 Task: Check the average views per listing of septic tank in the last 3 years.
Action: Mouse moved to (905, 199)
Screenshot: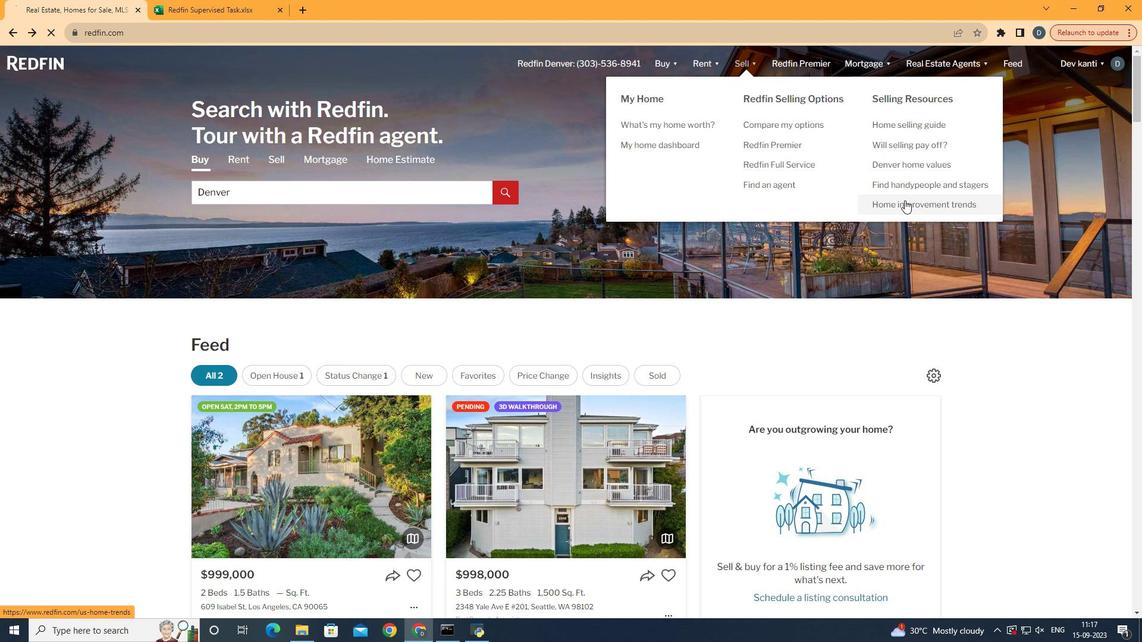 
Action: Mouse pressed left at (905, 199)
Screenshot: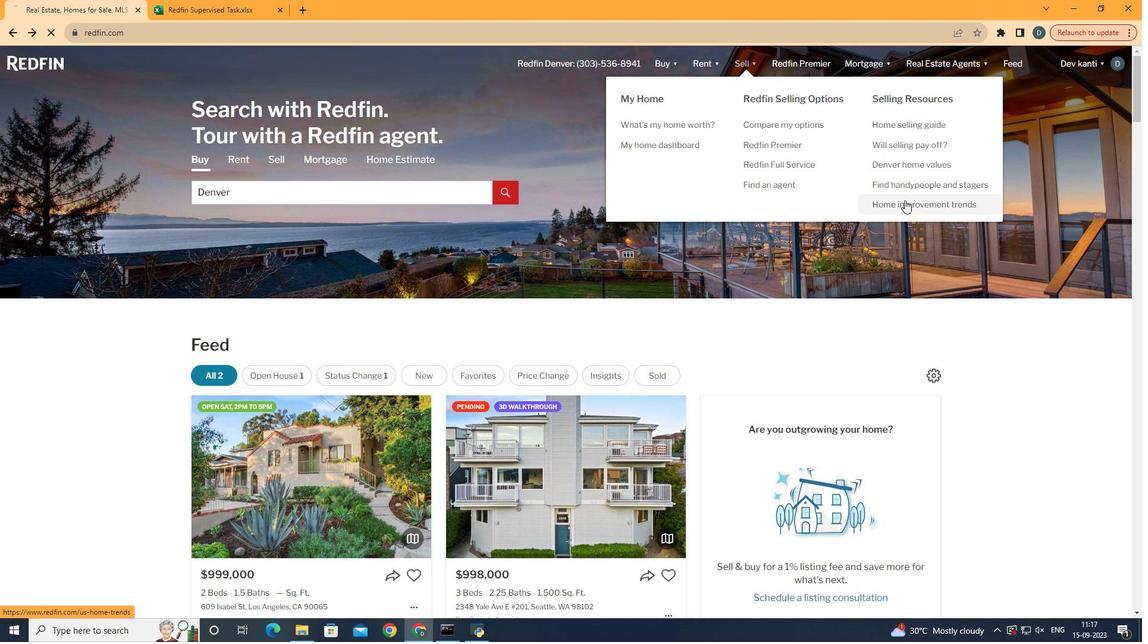 
Action: Mouse moved to (290, 224)
Screenshot: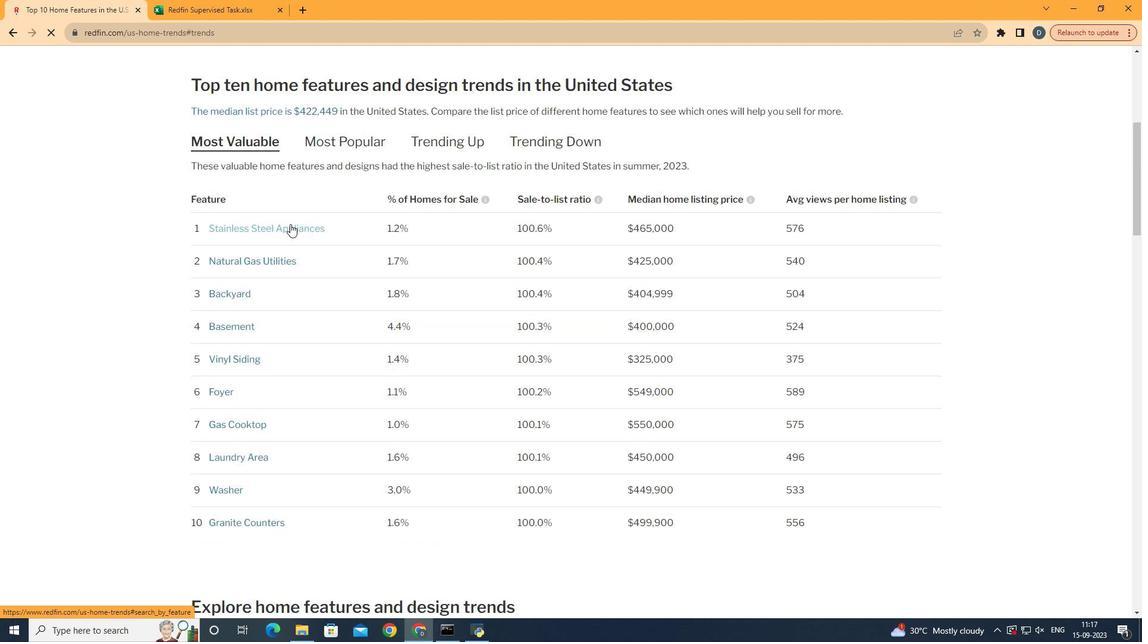 
Action: Mouse pressed left at (290, 224)
Screenshot: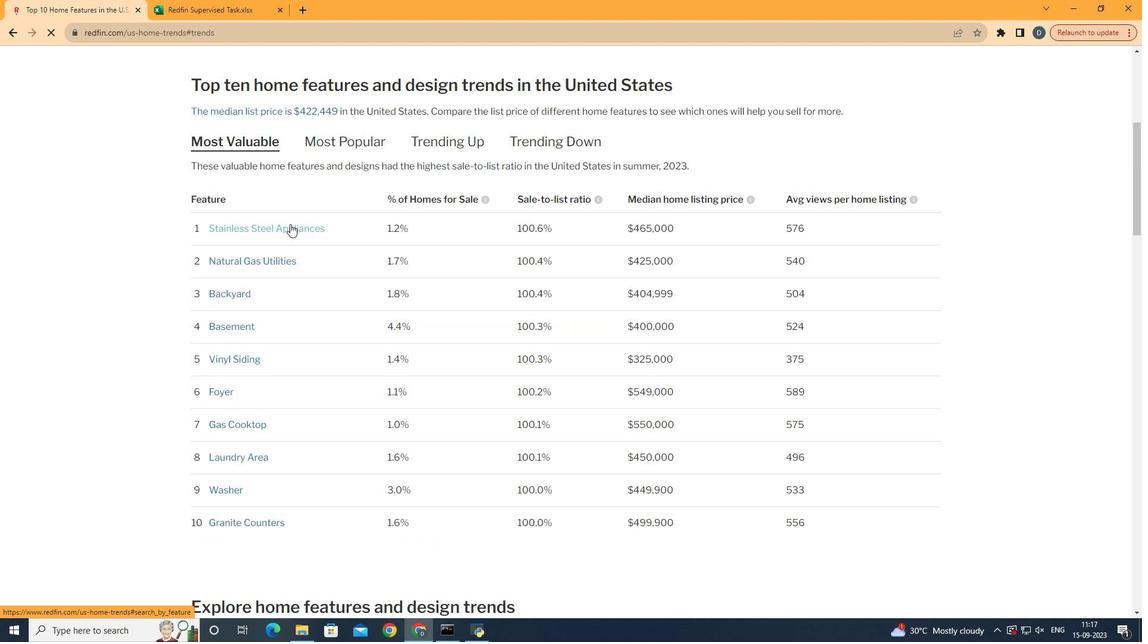 
Action: Mouse moved to (382, 296)
Screenshot: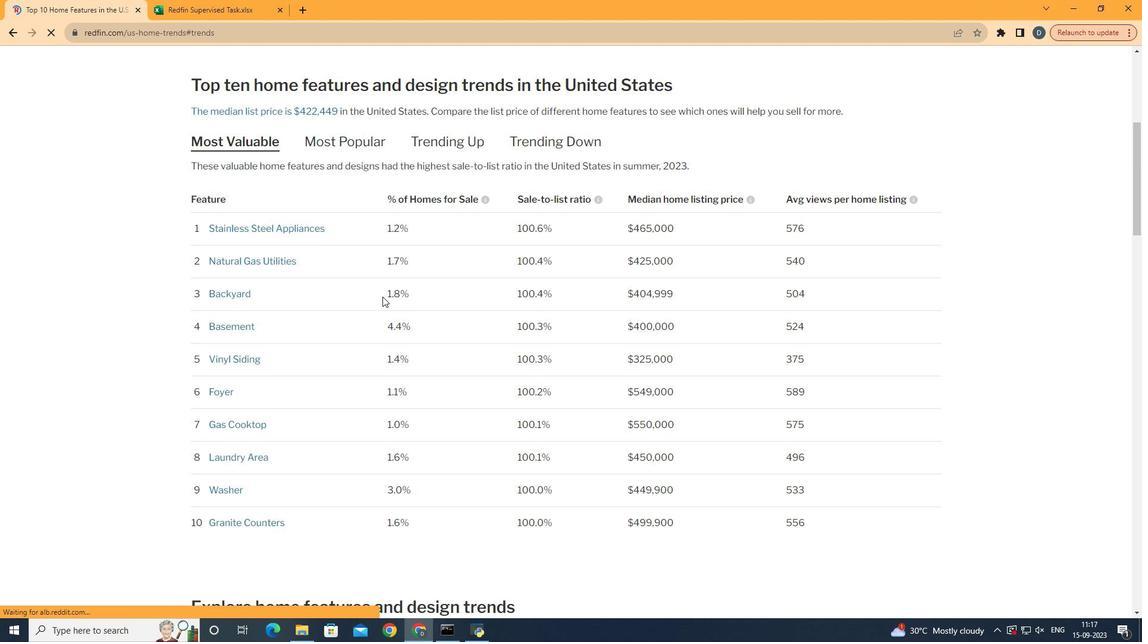 
Action: Mouse scrolled (382, 296) with delta (0, 0)
Screenshot: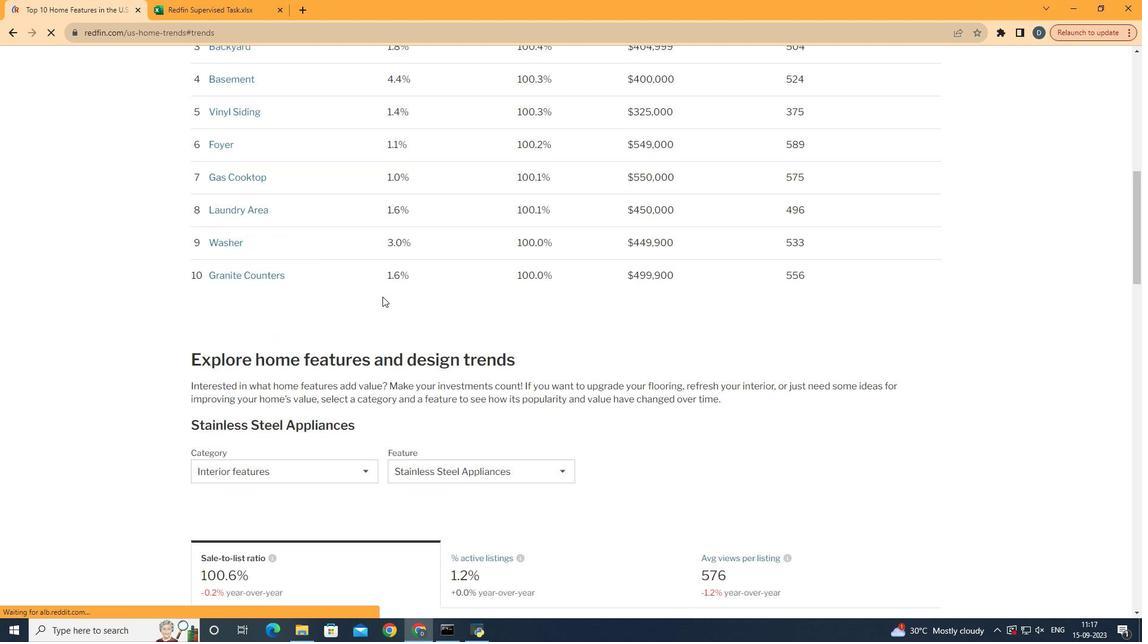 
Action: Mouse scrolled (382, 296) with delta (0, 0)
Screenshot: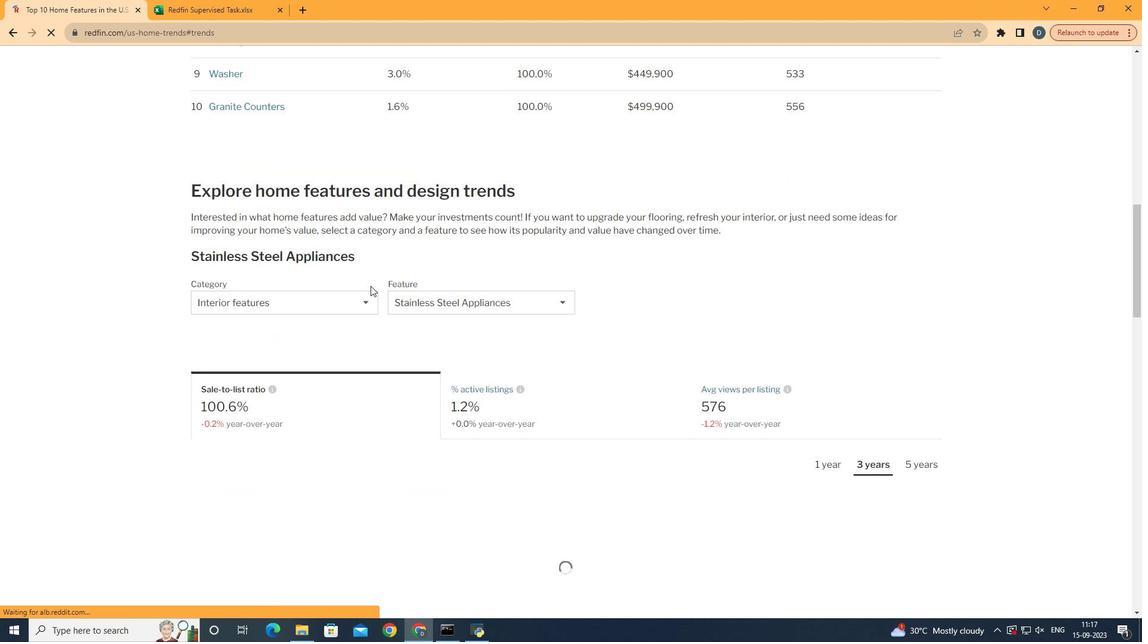 
Action: Mouse scrolled (382, 296) with delta (0, 0)
Screenshot: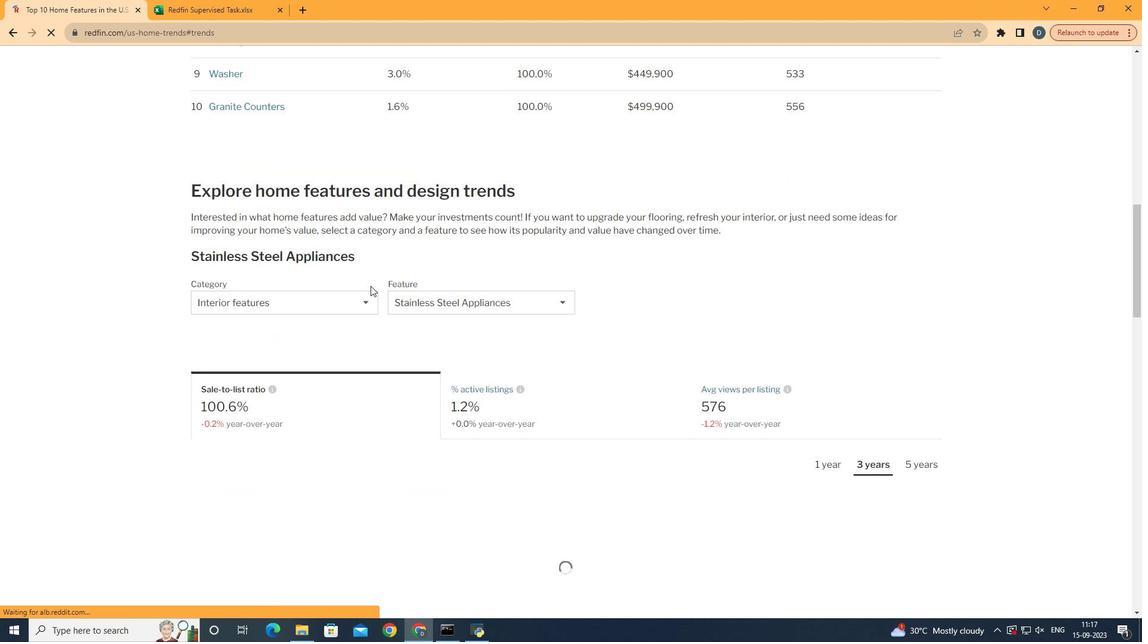 
Action: Mouse scrolled (382, 296) with delta (0, 0)
Screenshot: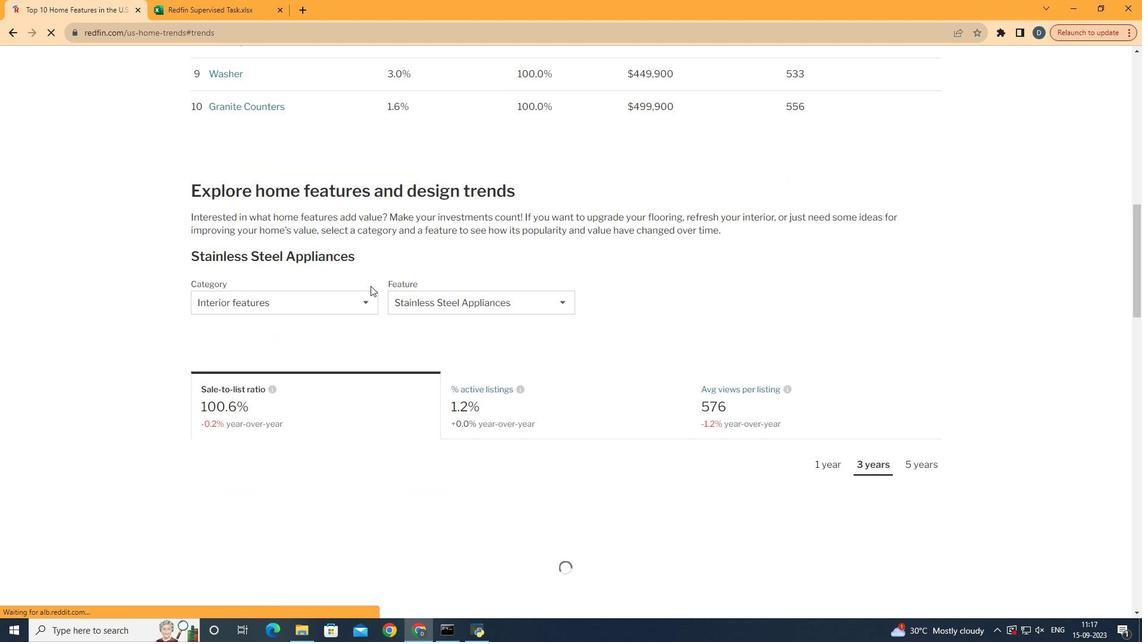 
Action: Mouse scrolled (382, 296) with delta (0, 0)
Screenshot: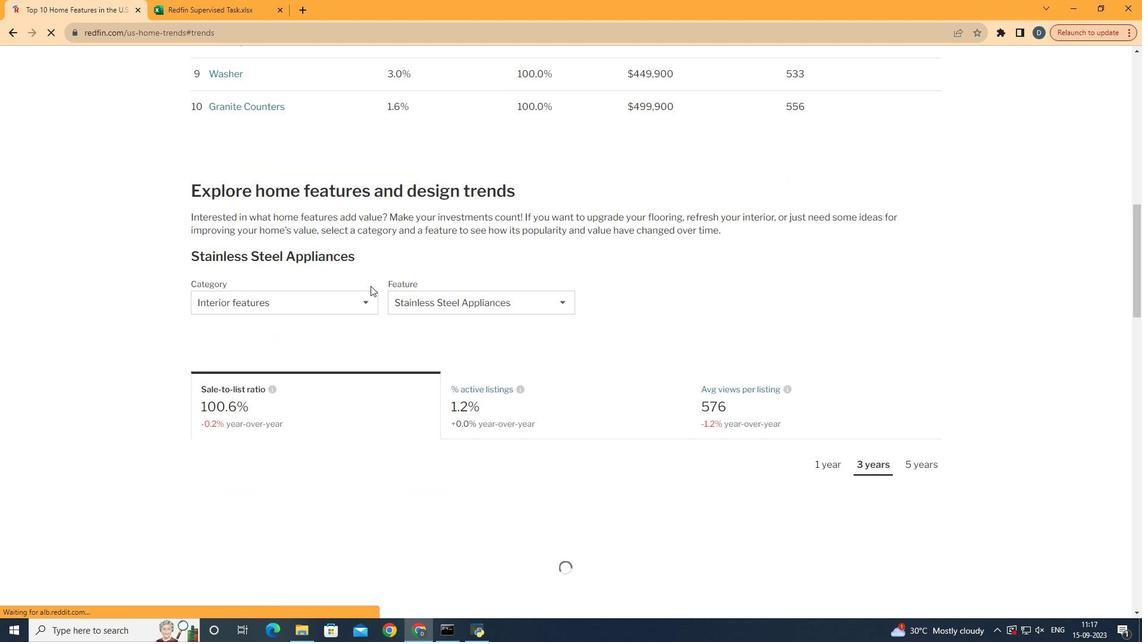 
Action: Mouse scrolled (382, 296) with delta (0, 0)
Screenshot: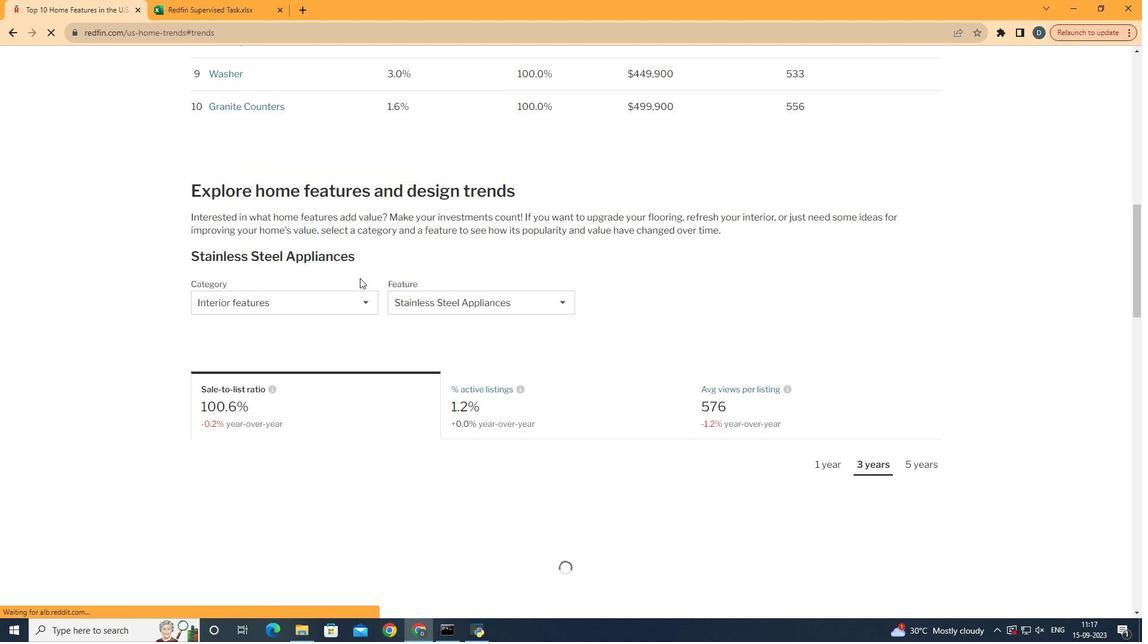 
Action: Mouse scrolled (382, 296) with delta (0, 0)
Screenshot: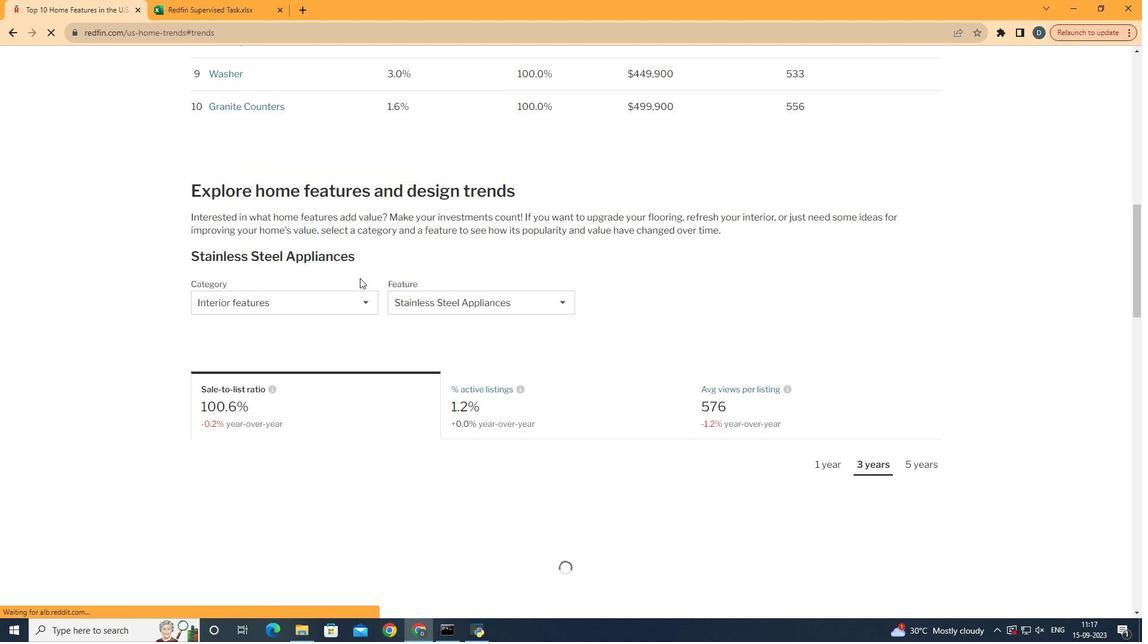 
Action: Mouse moved to (335, 310)
Screenshot: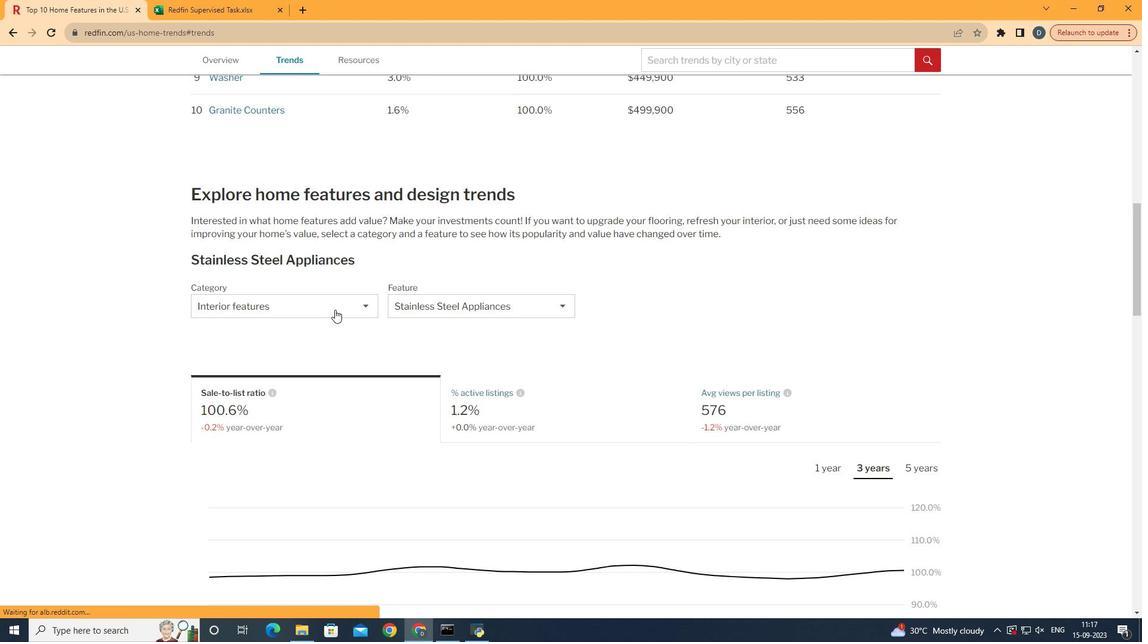 
Action: Mouse scrolled (335, 309) with delta (0, 0)
Screenshot: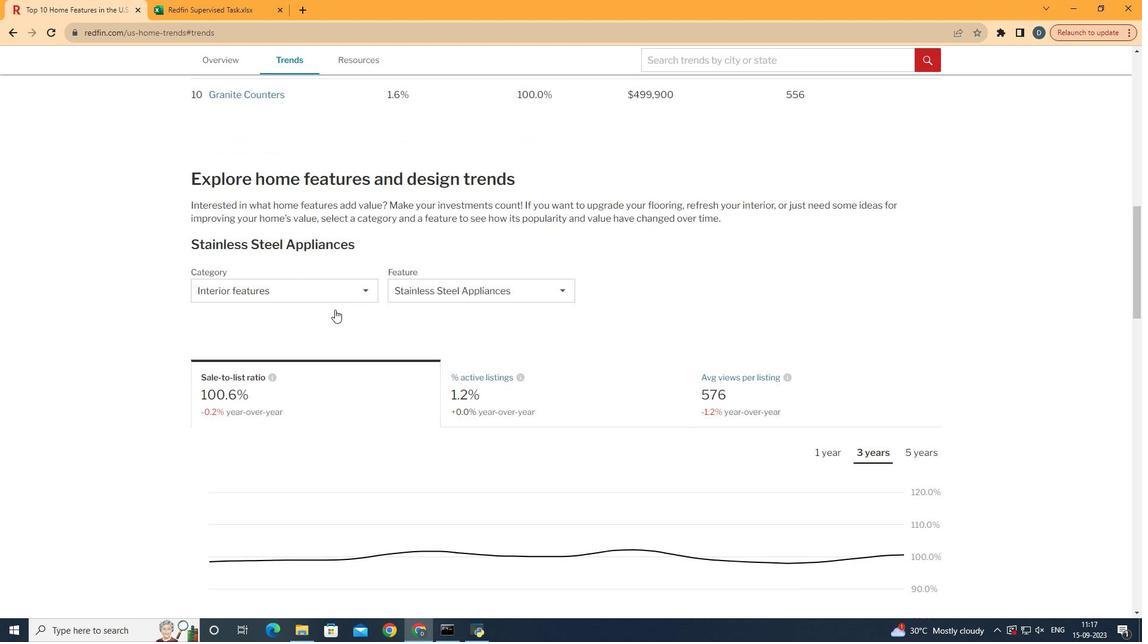 
Action: Mouse scrolled (335, 309) with delta (0, 0)
Screenshot: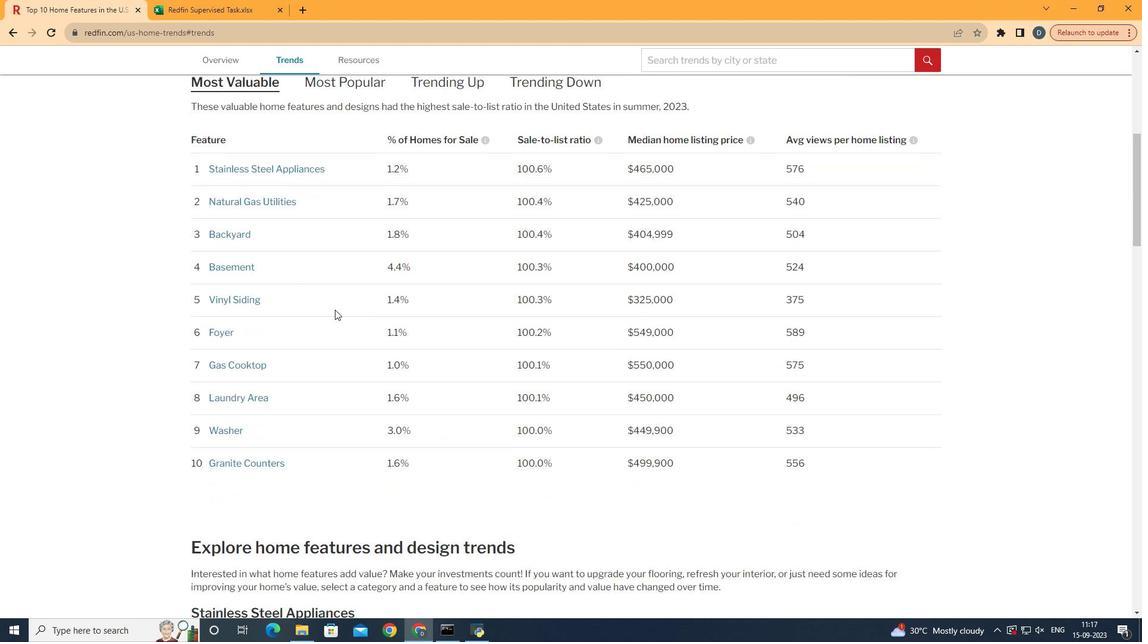 
Action: Mouse scrolled (335, 309) with delta (0, 0)
Screenshot: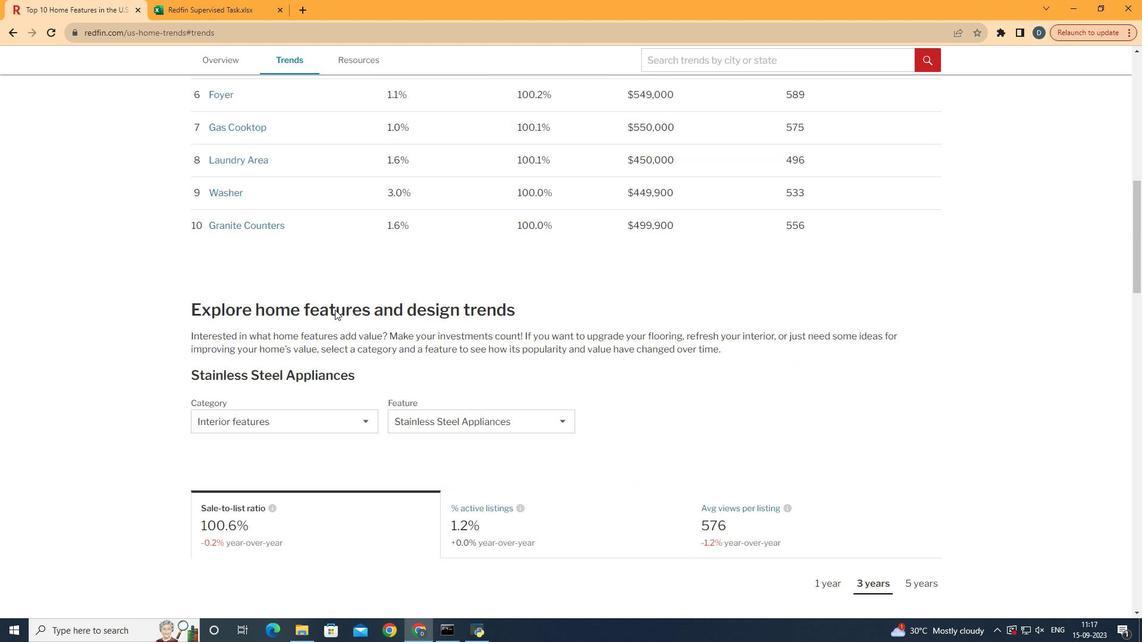 
Action: Mouse scrolled (335, 309) with delta (0, 0)
Screenshot: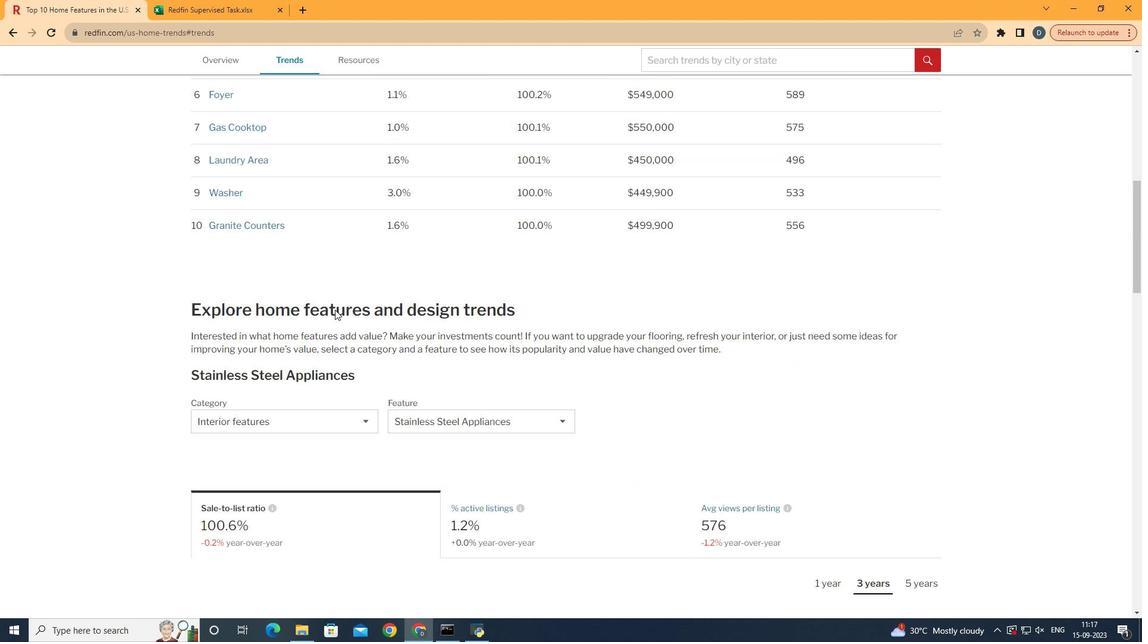 
Action: Mouse scrolled (335, 309) with delta (0, 0)
Screenshot: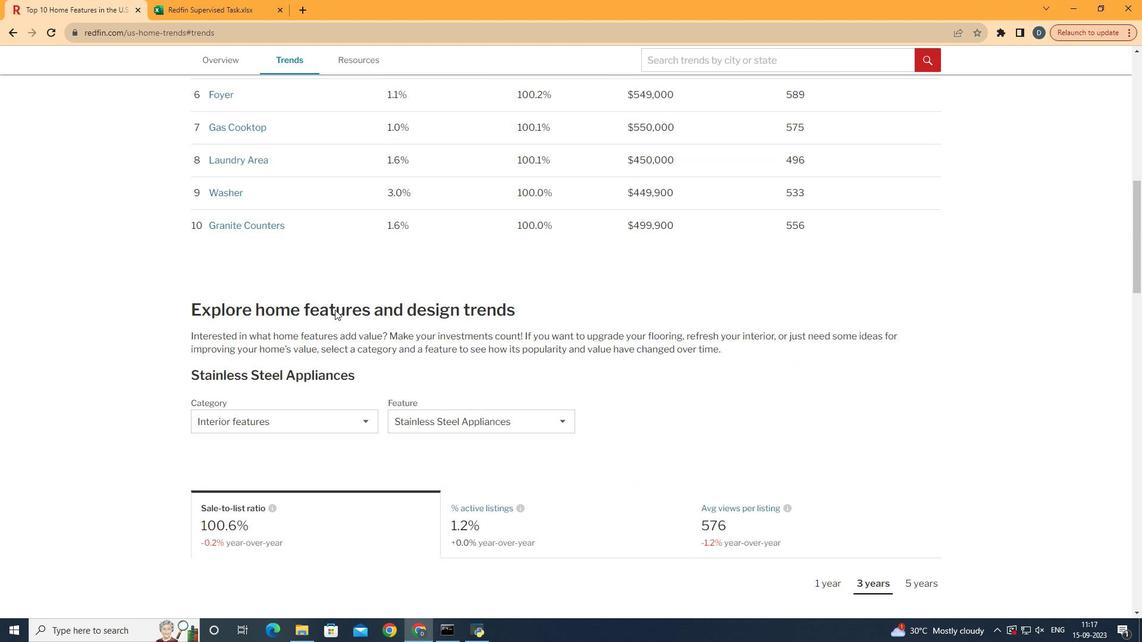 
Action: Mouse scrolled (335, 309) with delta (0, 0)
Screenshot: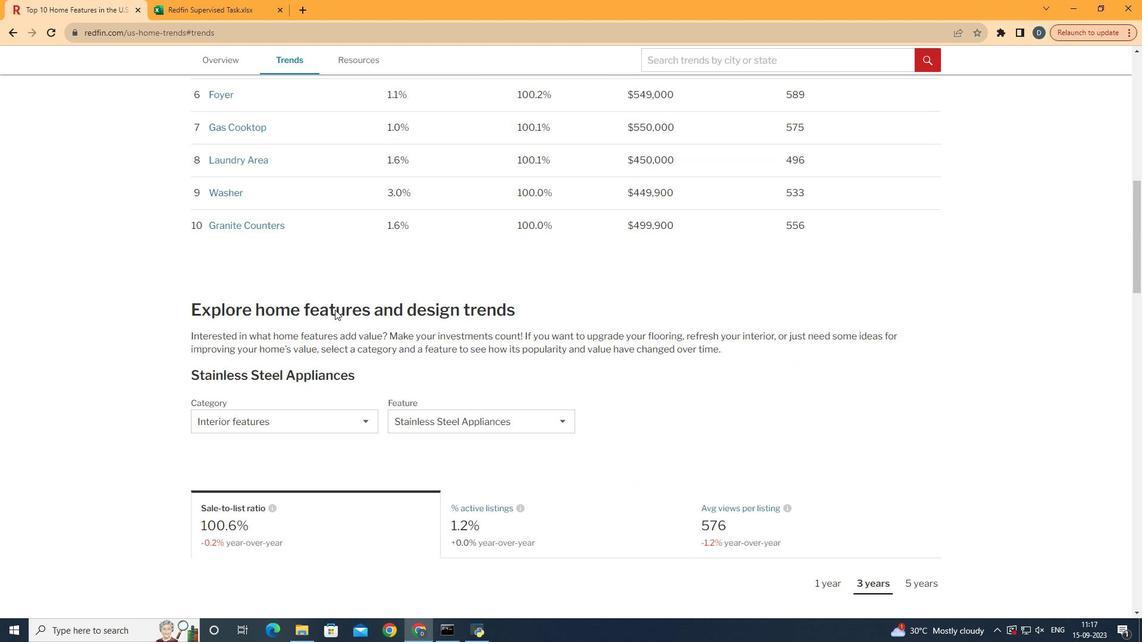 
Action: Mouse scrolled (335, 309) with delta (0, 0)
Screenshot: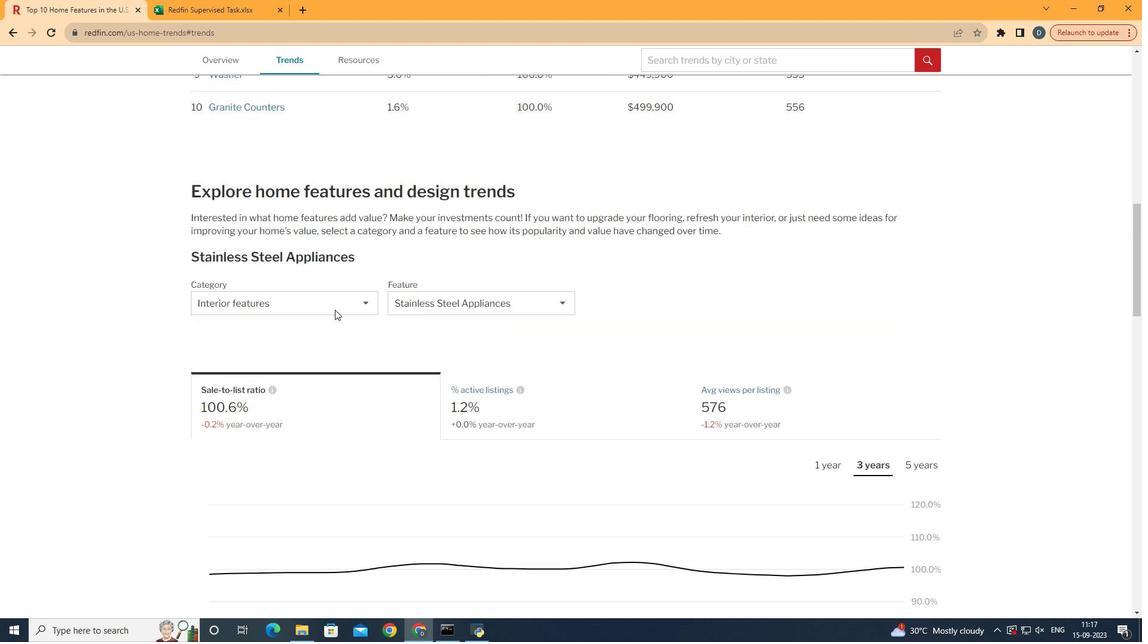 
Action: Mouse scrolled (335, 309) with delta (0, 0)
Screenshot: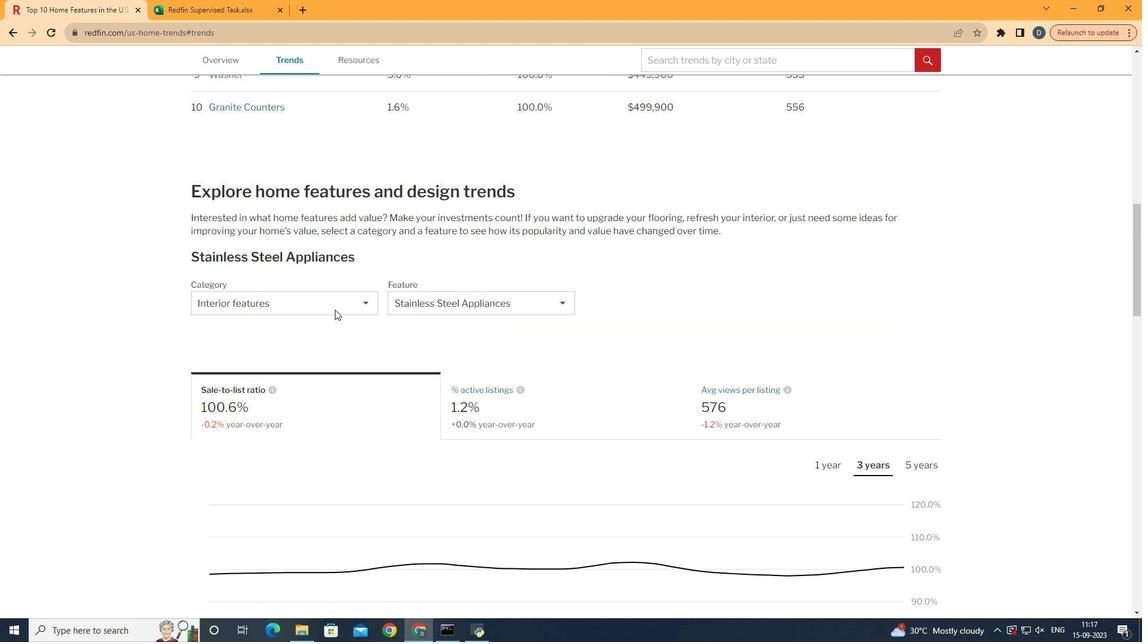 
Action: Mouse pressed left at (335, 310)
Screenshot: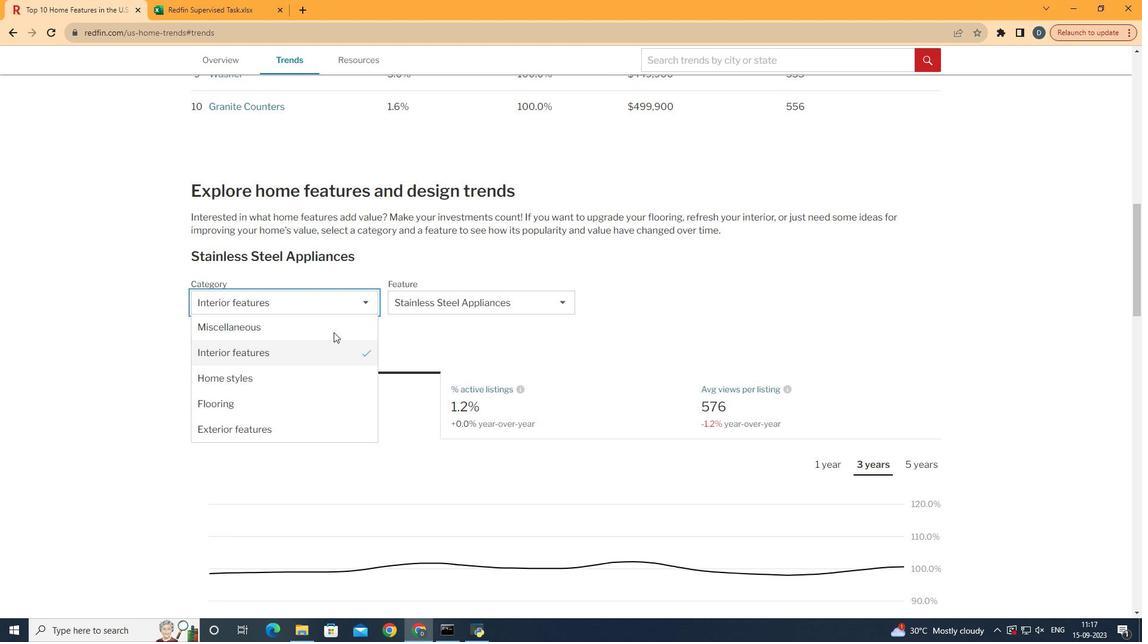 
Action: Mouse moved to (305, 433)
Screenshot: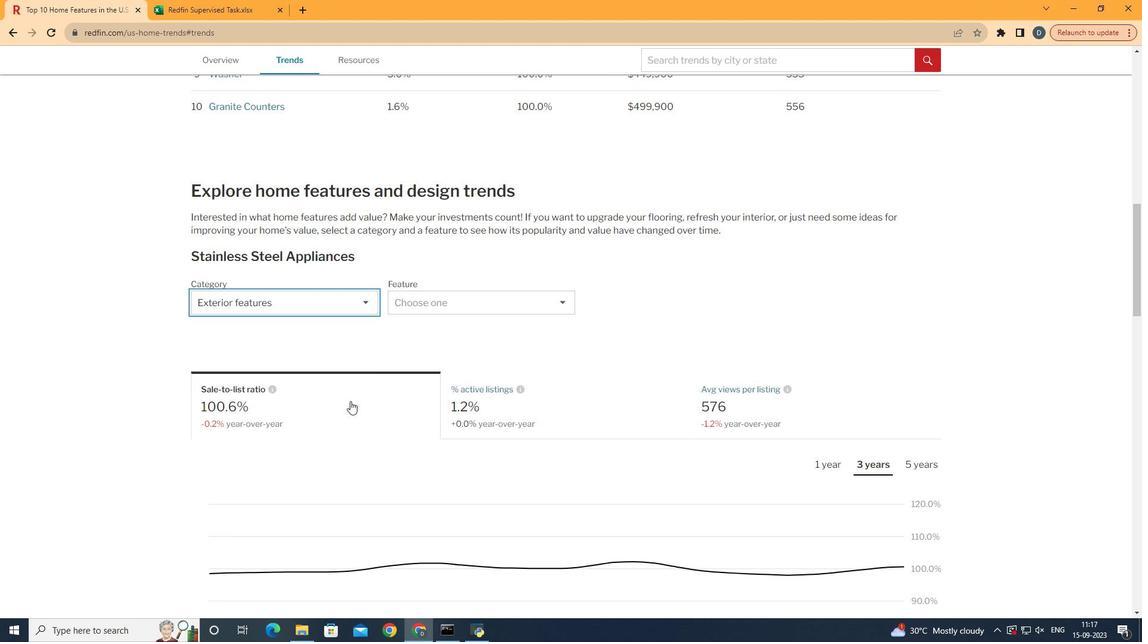 
Action: Mouse pressed left at (305, 433)
Screenshot: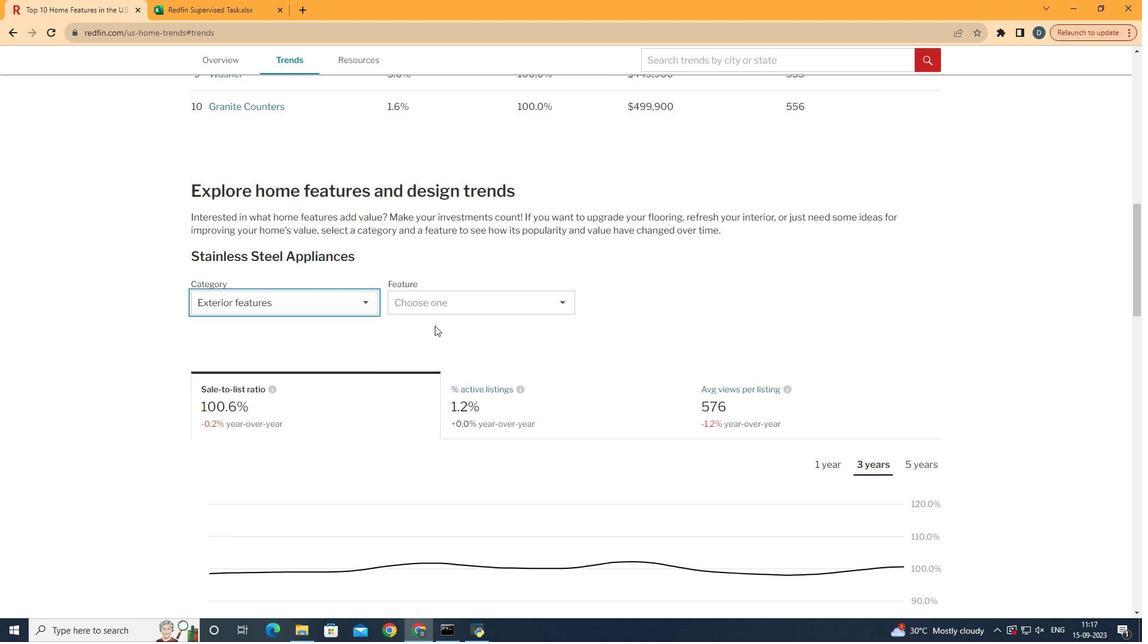 
Action: Mouse moved to (464, 298)
Screenshot: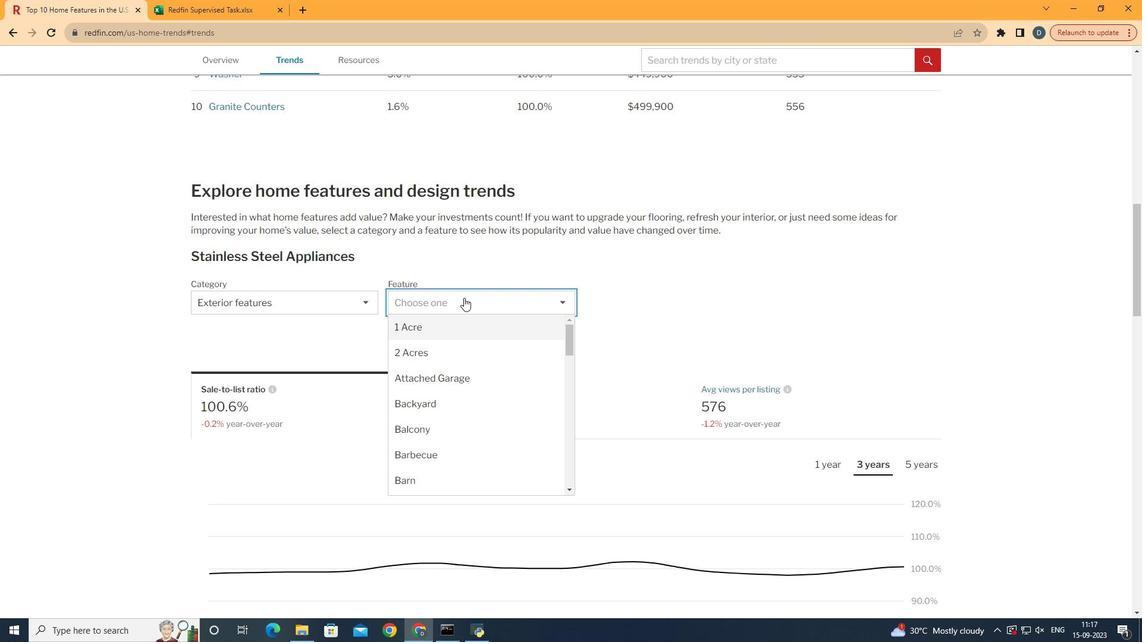 
Action: Mouse pressed left at (464, 298)
Screenshot: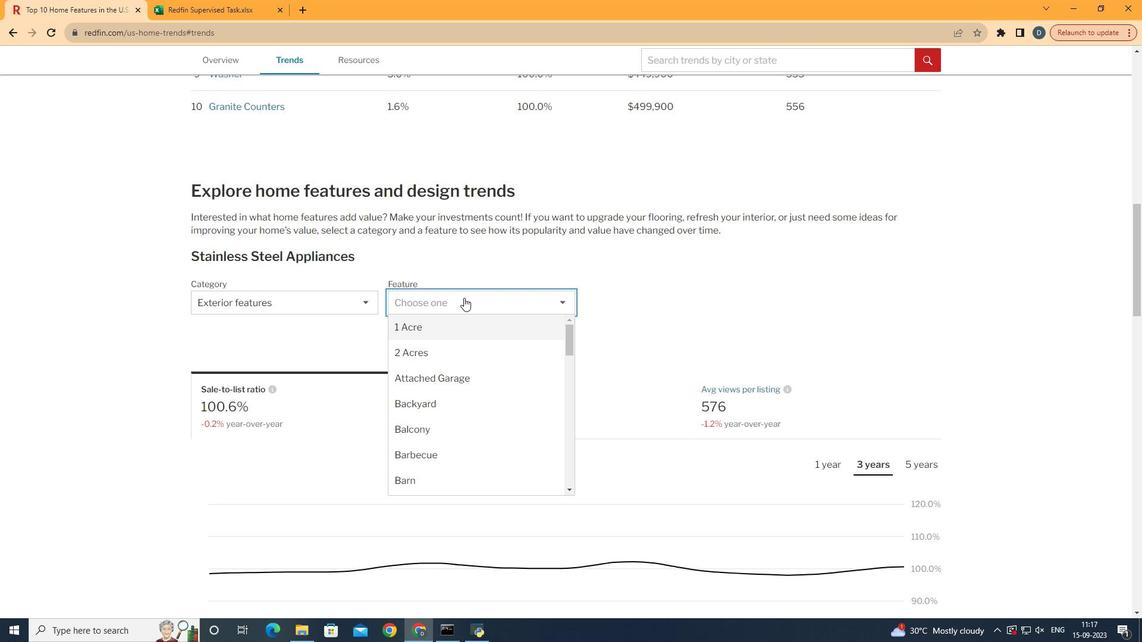 
Action: Mouse moved to (479, 365)
Screenshot: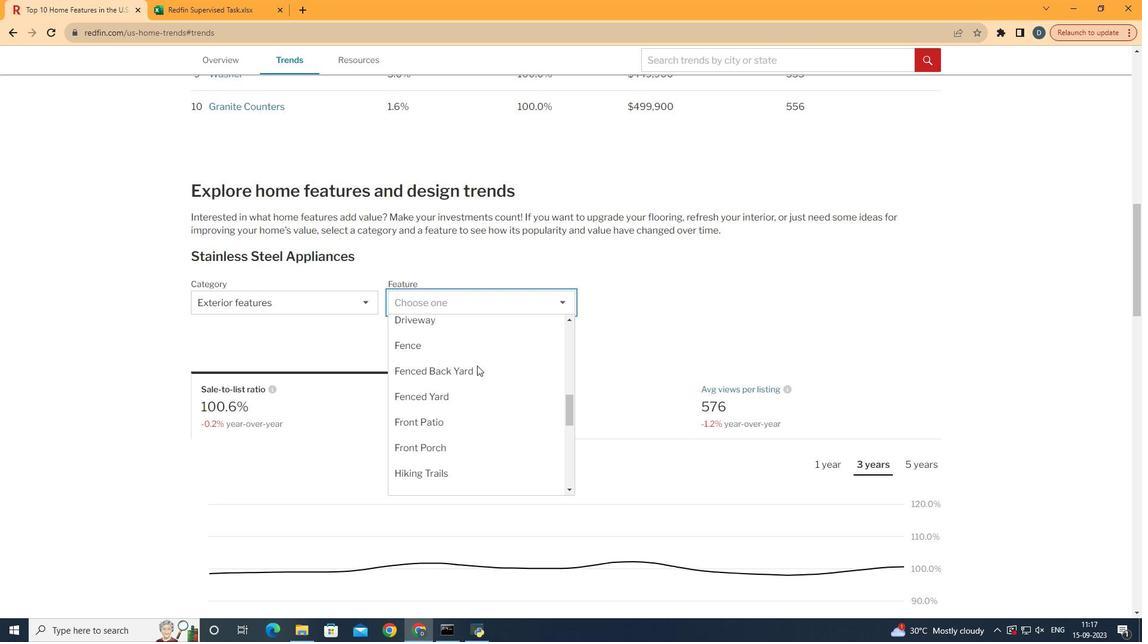 
Action: Mouse scrolled (479, 365) with delta (0, 0)
Screenshot: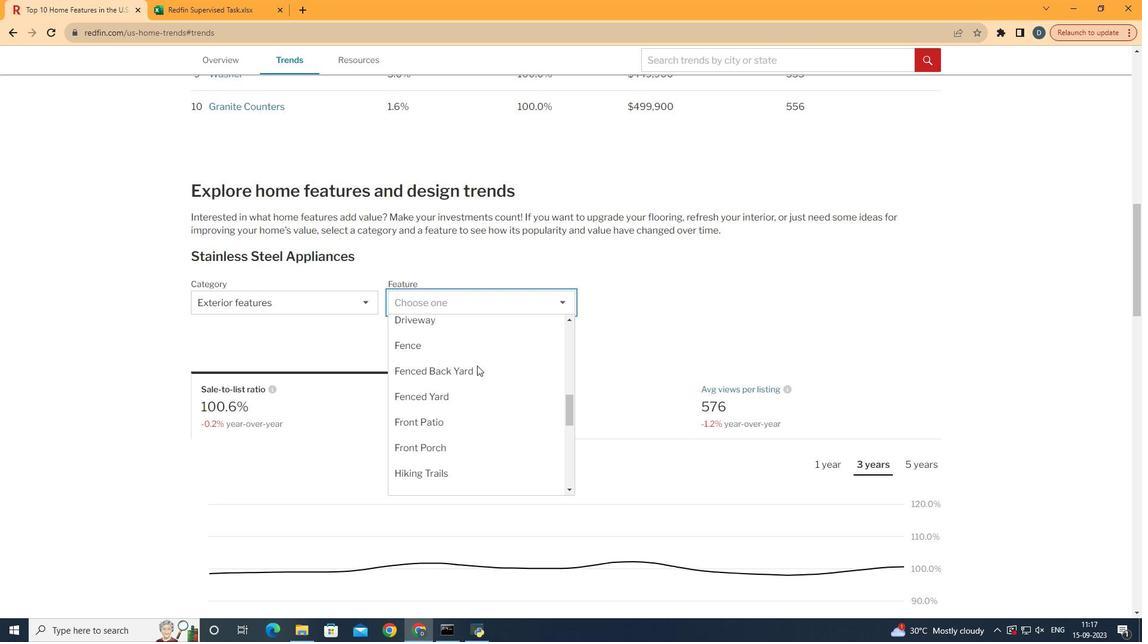 
Action: Mouse moved to (479, 365)
Screenshot: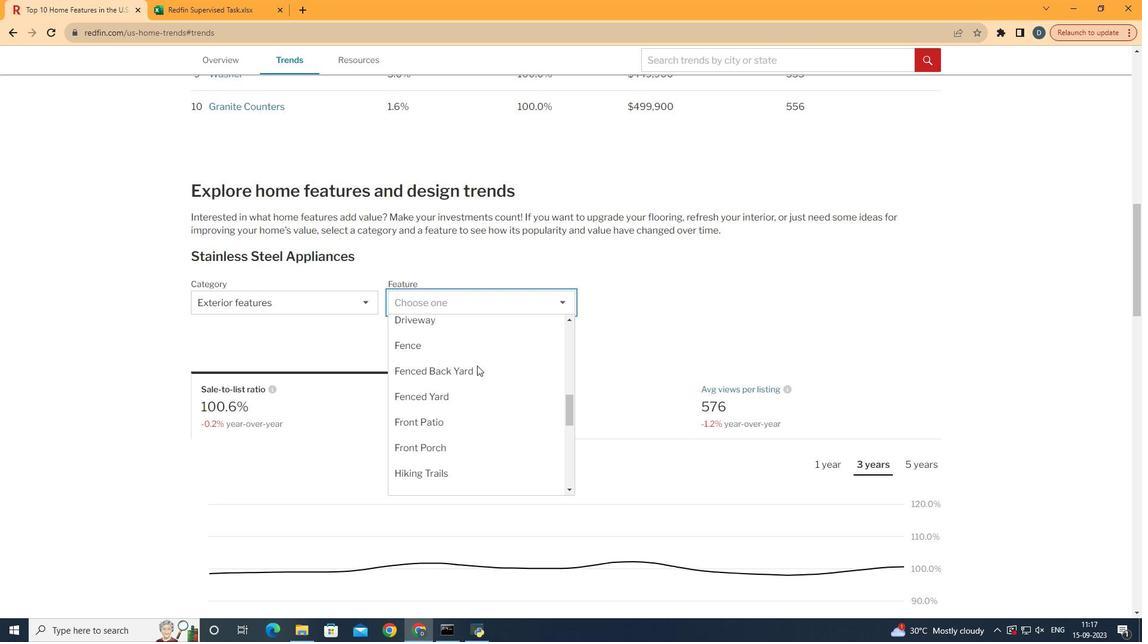 
Action: Mouse scrolled (479, 365) with delta (0, 0)
Screenshot: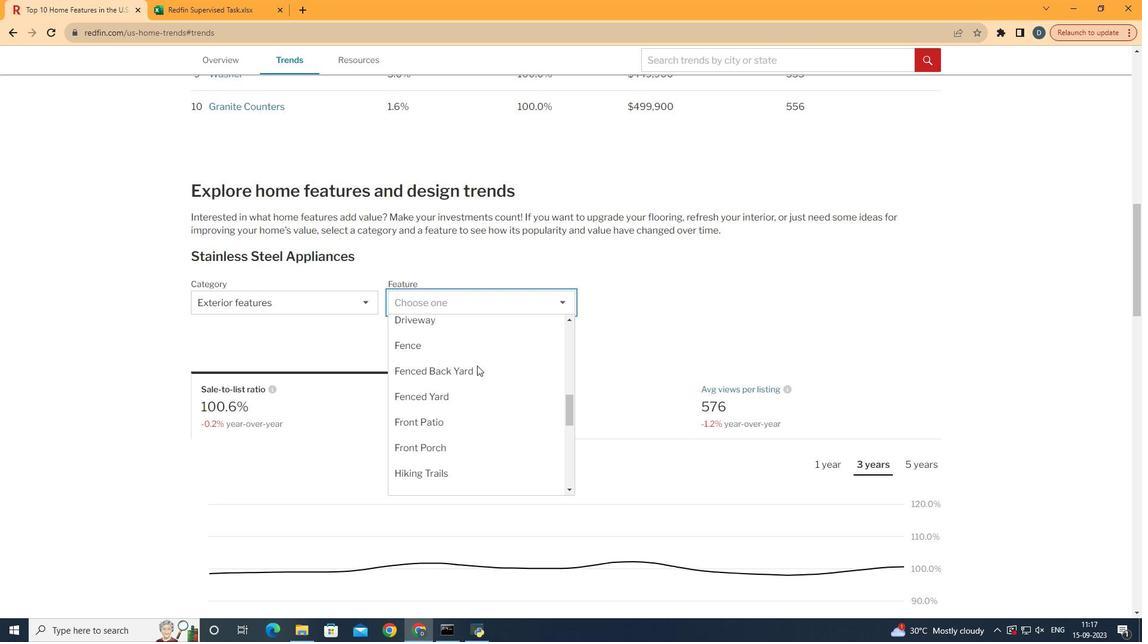 
Action: Mouse moved to (477, 365)
Screenshot: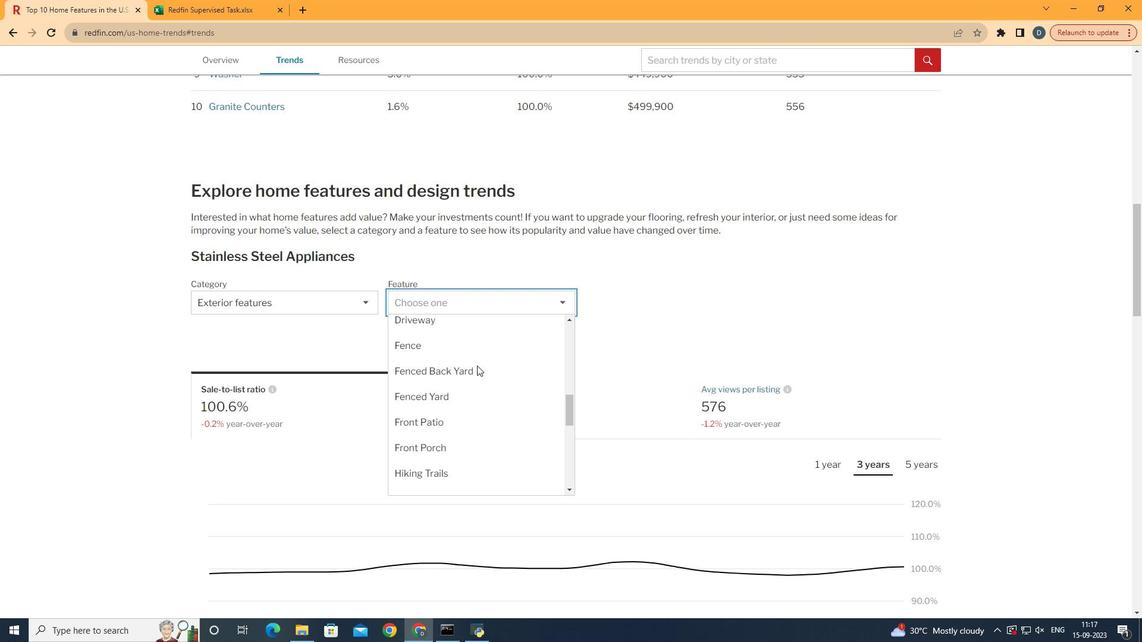 
Action: Mouse scrolled (477, 365) with delta (0, 0)
Screenshot: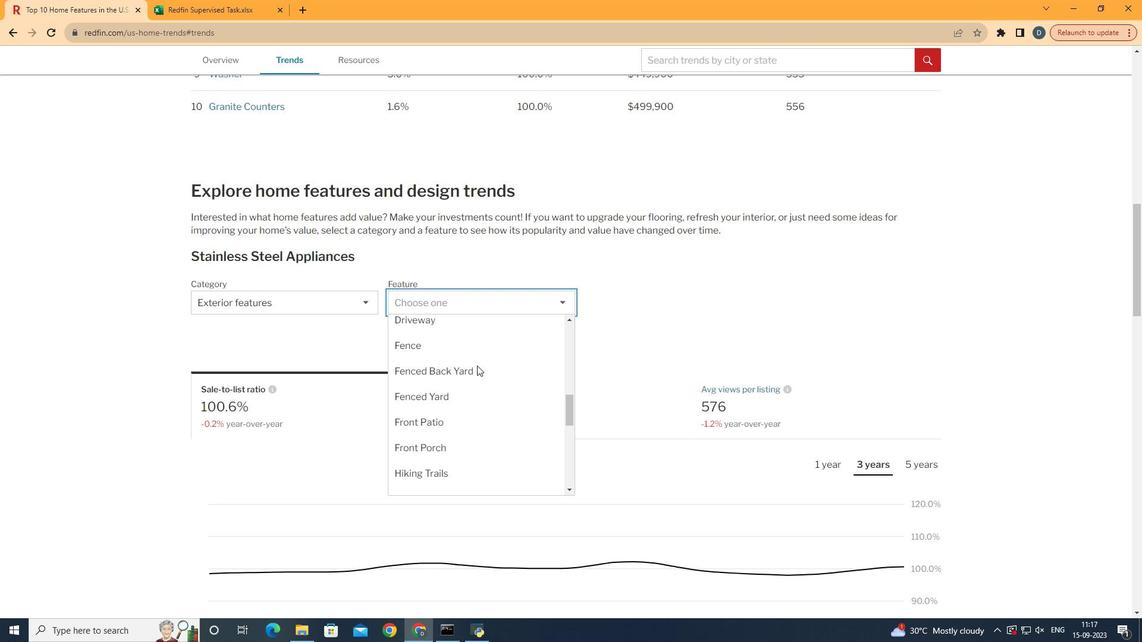 
Action: Mouse scrolled (477, 364) with delta (0, -1)
Screenshot: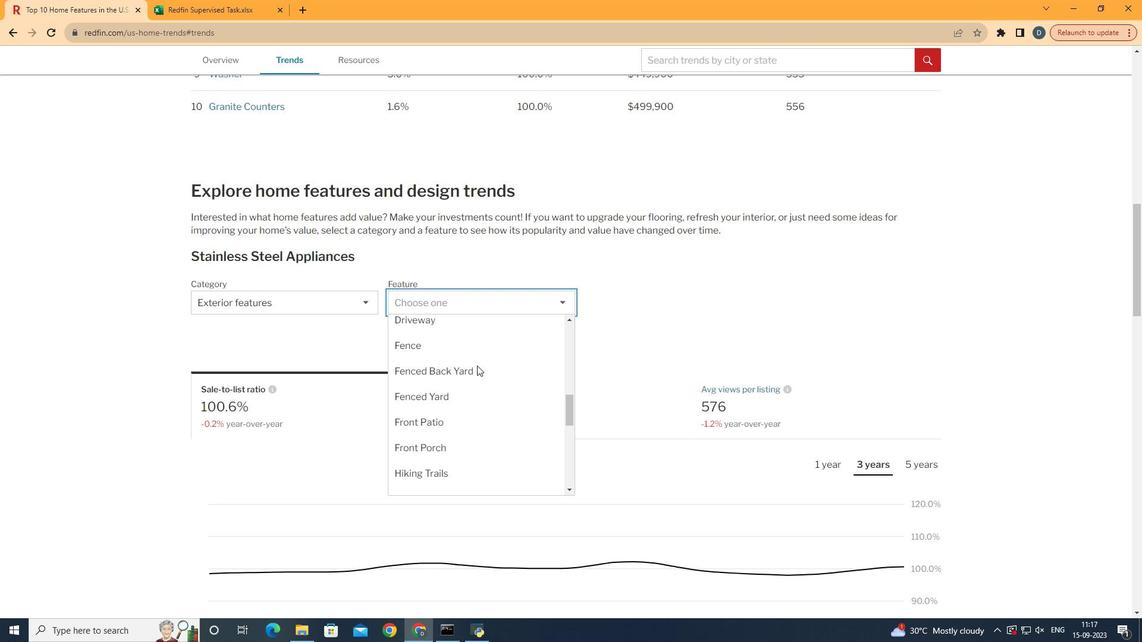 
Action: Mouse scrolled (477, 365) with delta (0, 0)
Screenshot: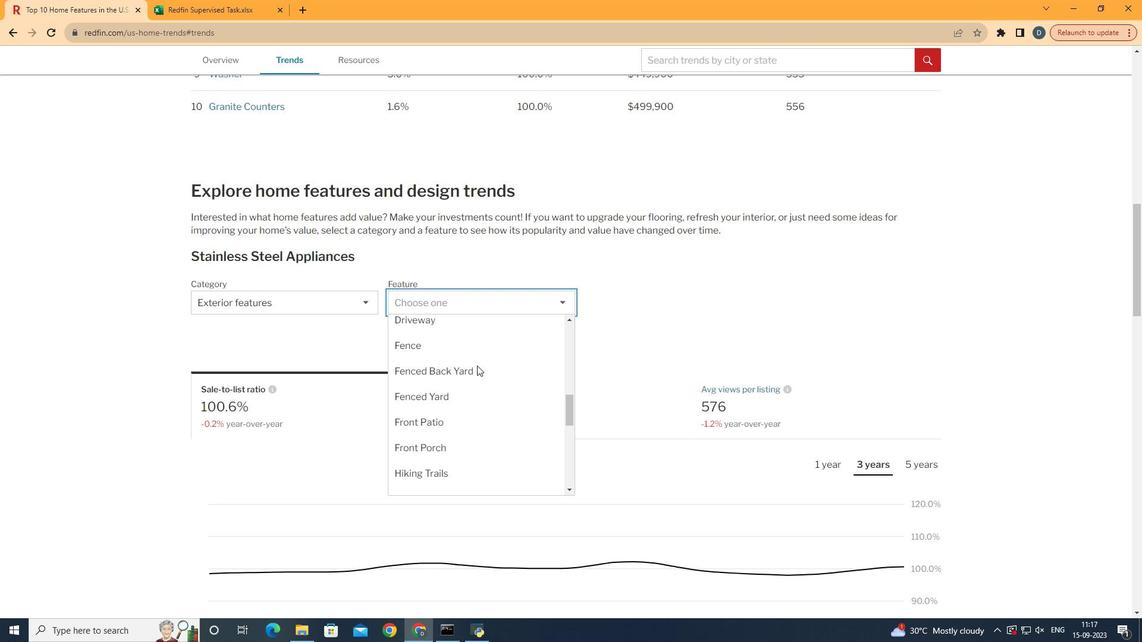 
Action: Mouse scrolled (477, 365) with delta (0, 0)
Screenshot: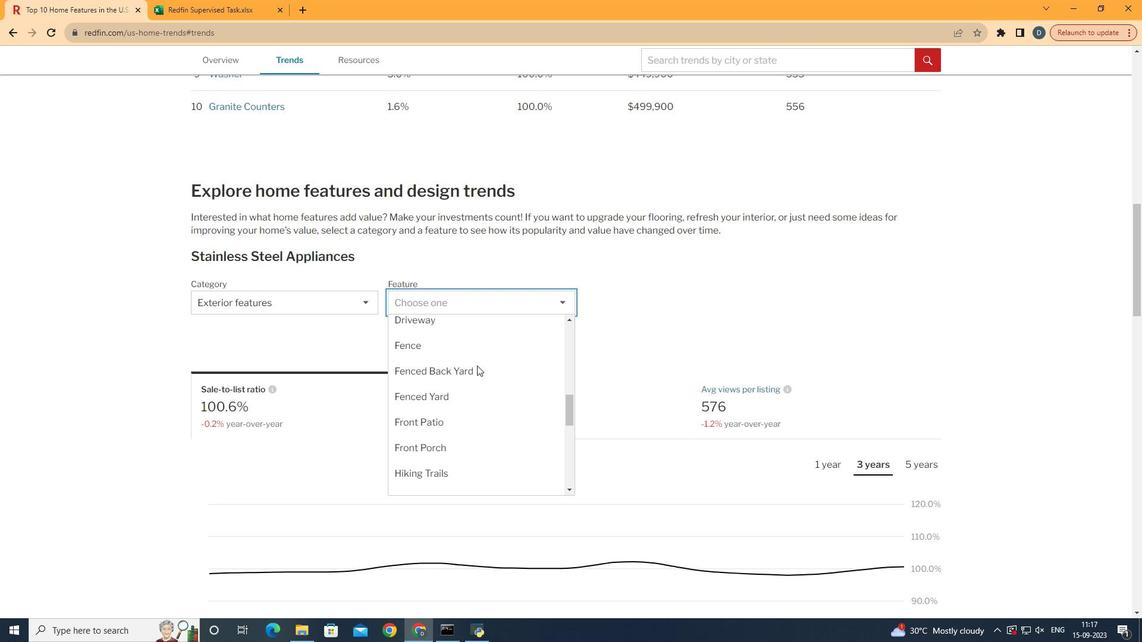 
Action: Mouse scrolled (477, 365) with delta (0, 0)
Screenshot: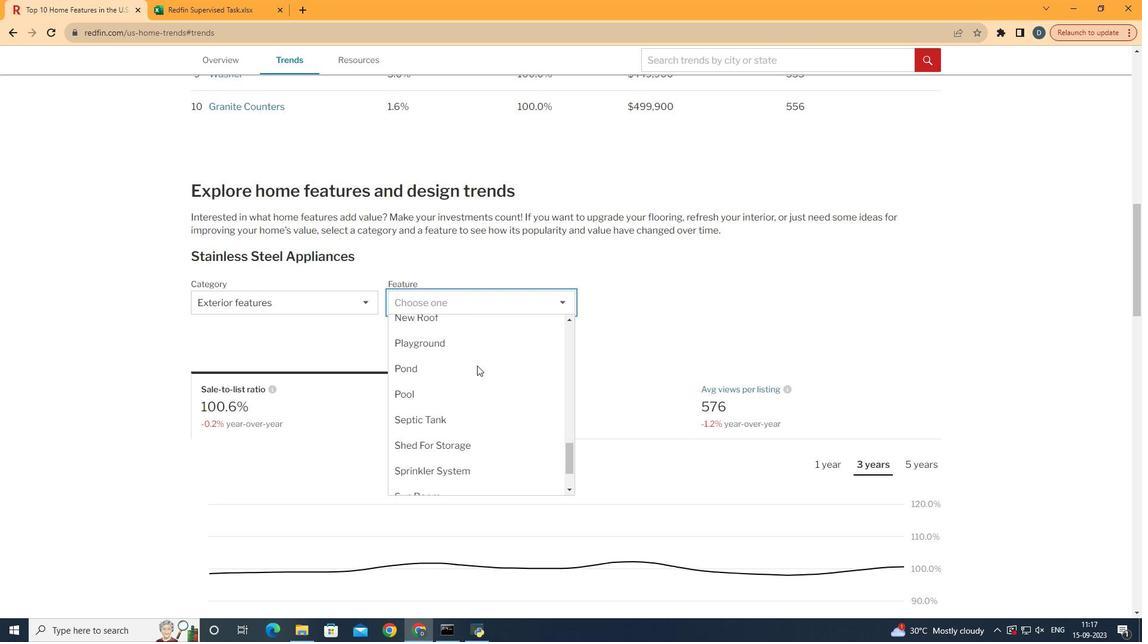 
Action: Mouse scrolled (477, 365) with delta (0, 0)
Screenshot: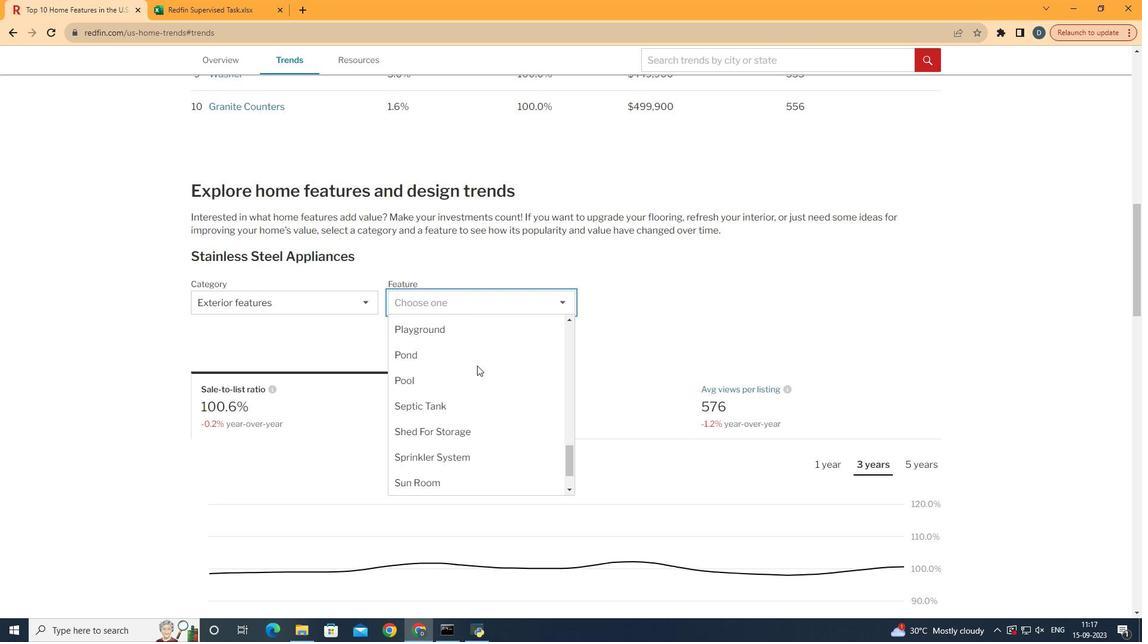 
Action: Mouse scrolled (477, 365) with delta (0, 0)
Screenshot: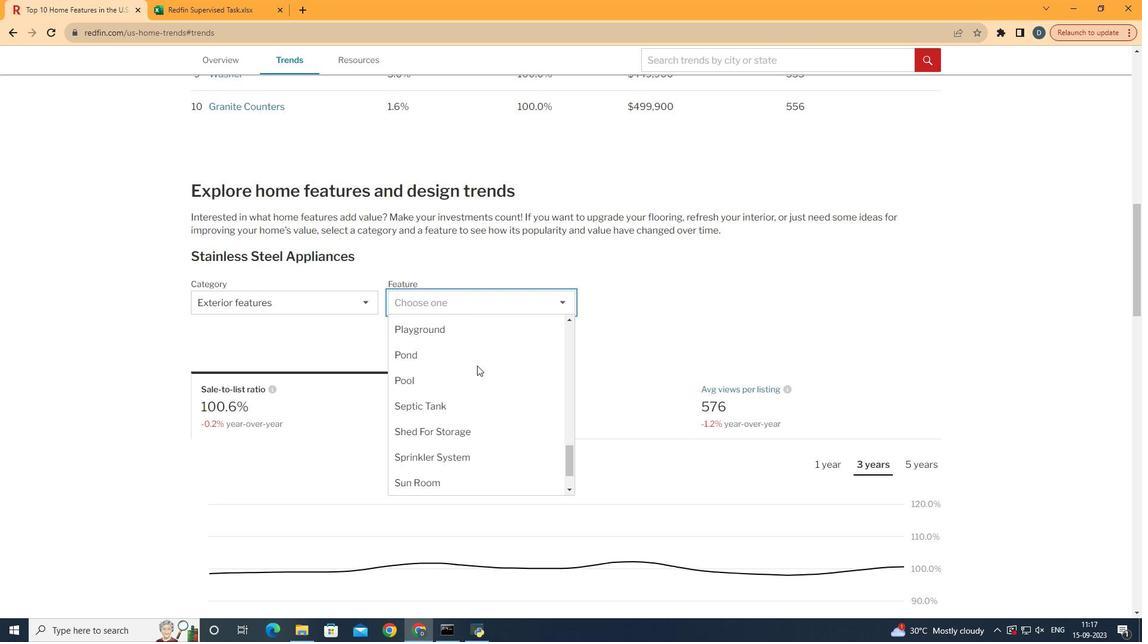 
Action: Mouse scrolled (477, 365) with delta (0, 0)
Screenshot: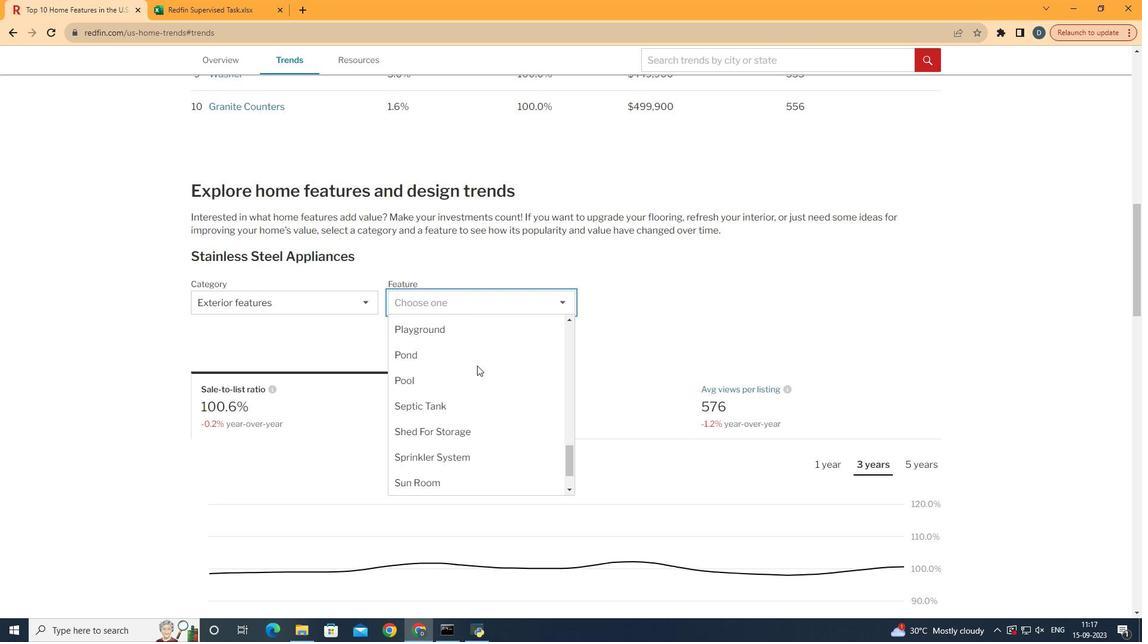 
Action: Mouse scrolled (477, 365) with delta (0, 0)
Screenshot: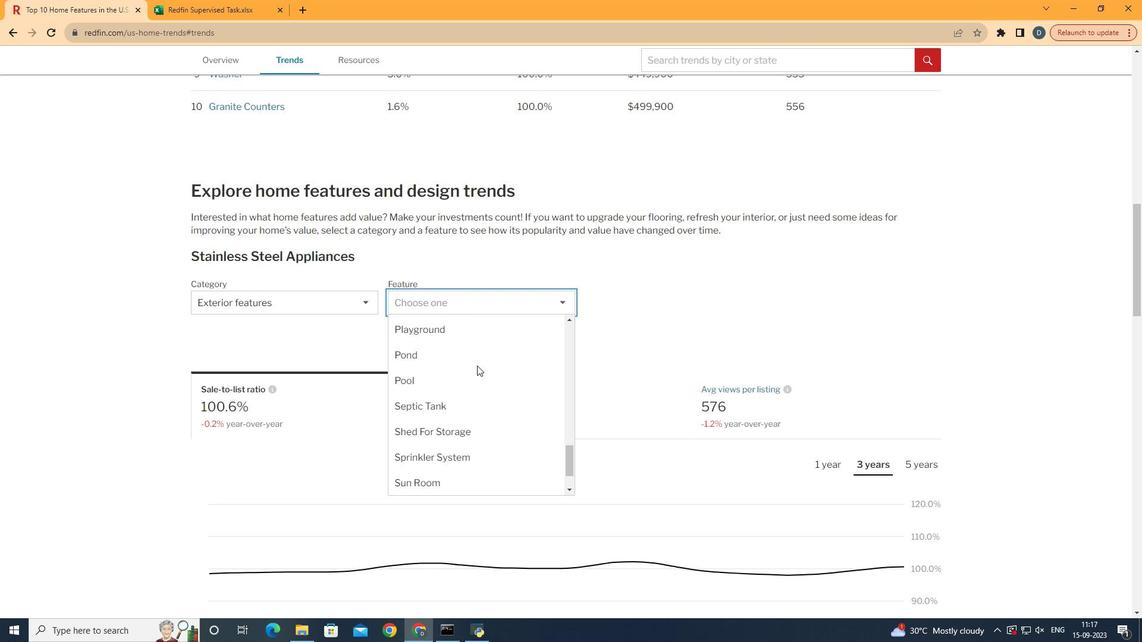 
Action: Mouse scrolled (477, 365) with delta (0, 0)
Screenshot: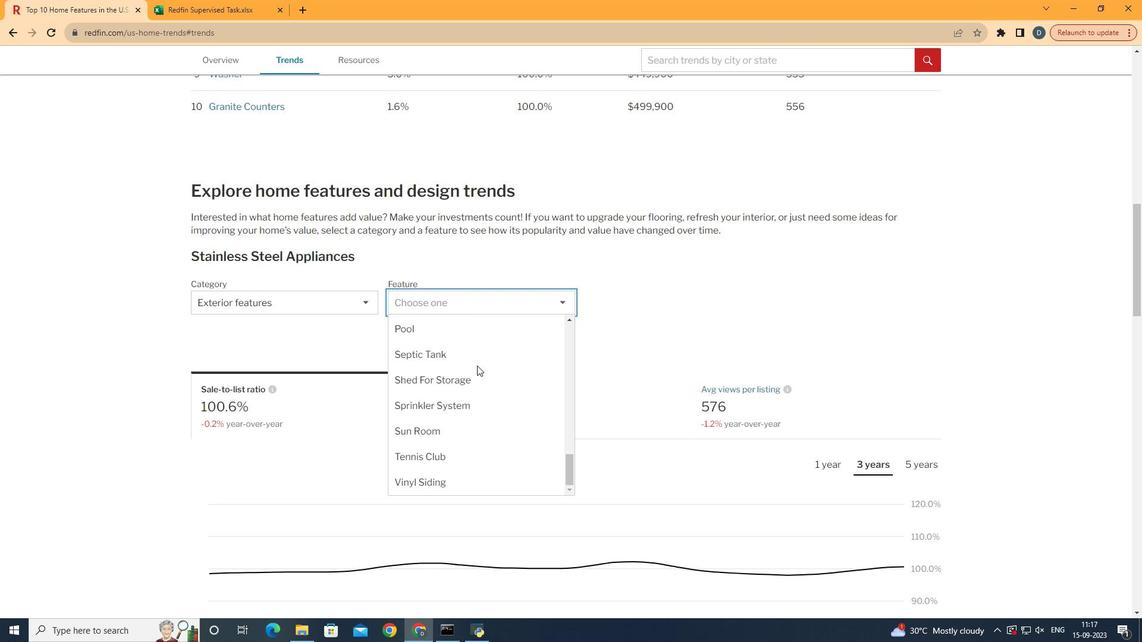 
Action: Mouse scrolled (477, 365) with delta (0, 0)
Screenshot: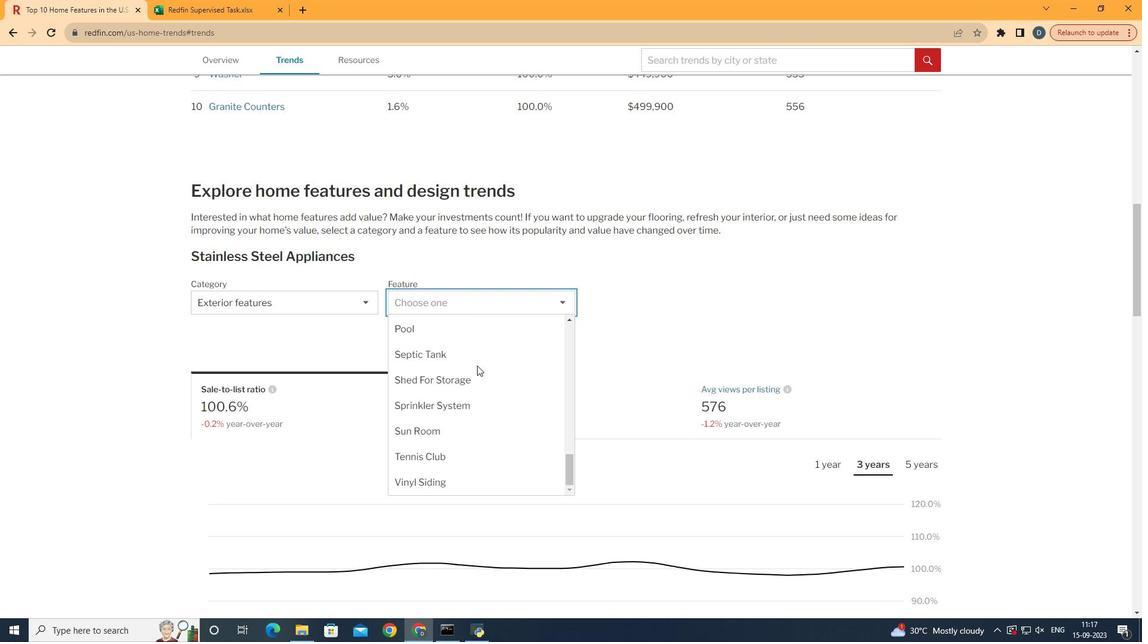 
Action: Mouse scrolled (477, 365) with delta (0, 0)
Screenshot: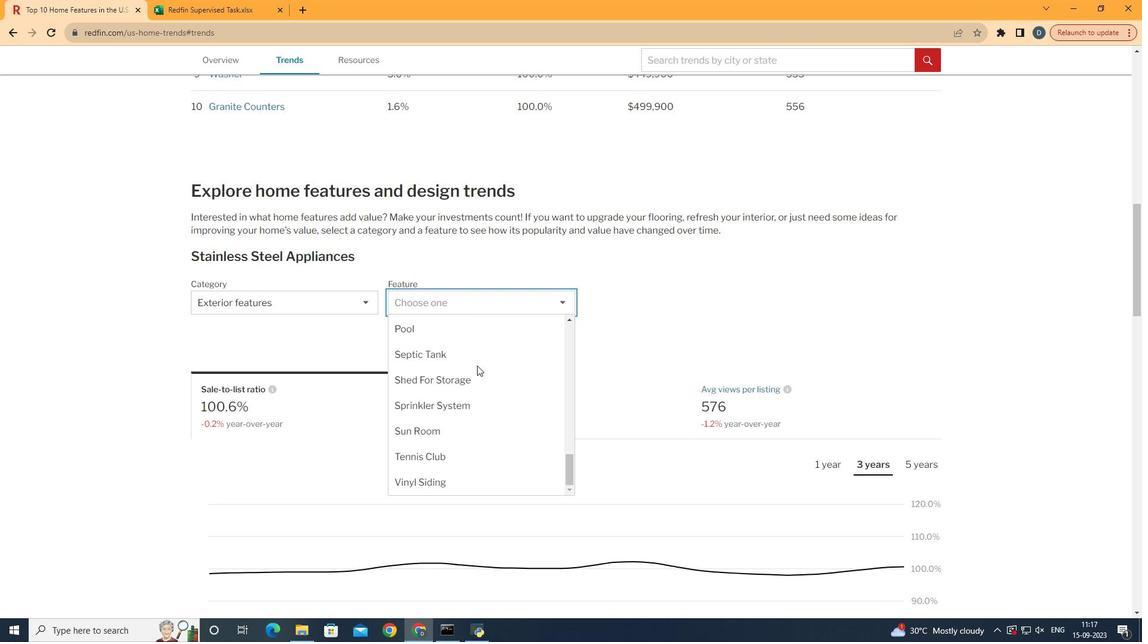 
Action: Mouse moved to (491, 360)
Screenshot: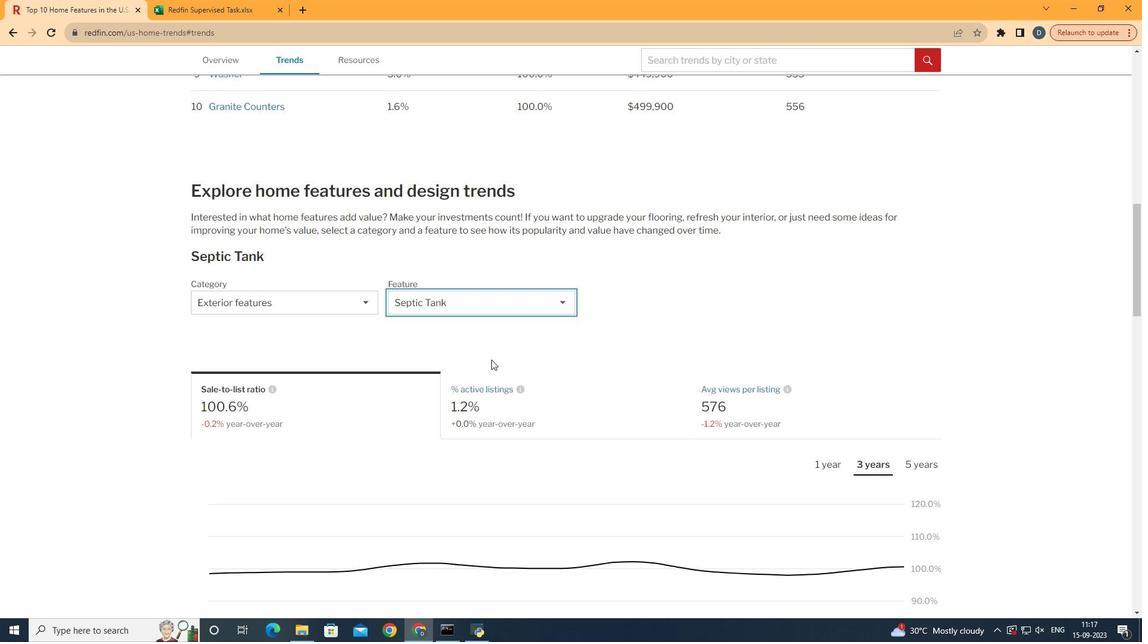 
Action: Mouse pressed left at (491, 360)
Screenshot: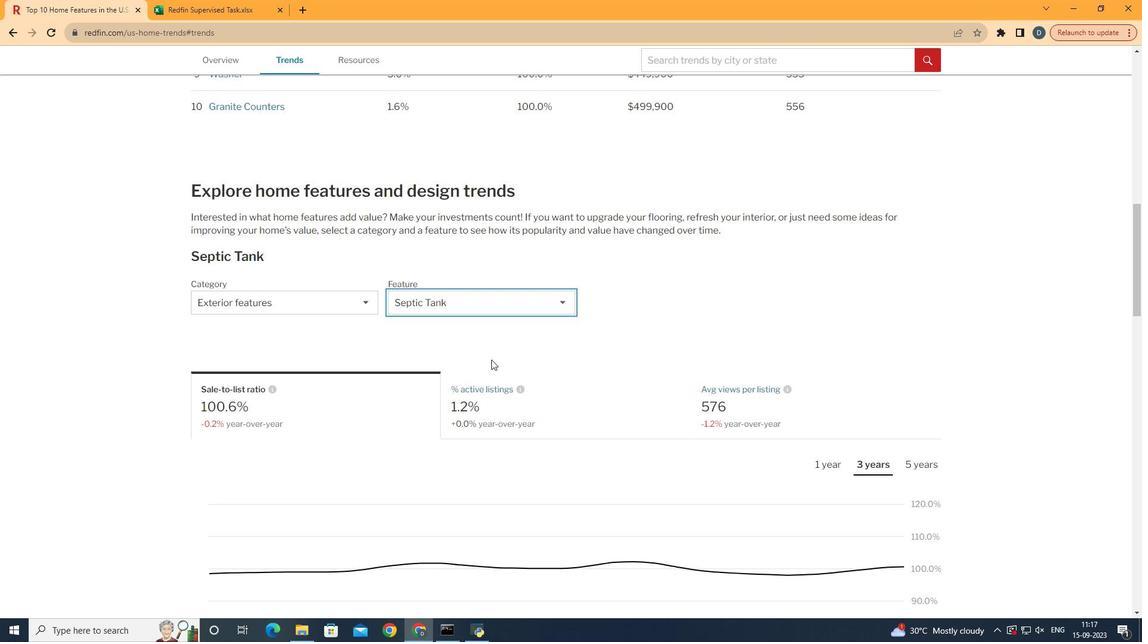 
Action: Mouse moved to (636, 313)
Screenshot: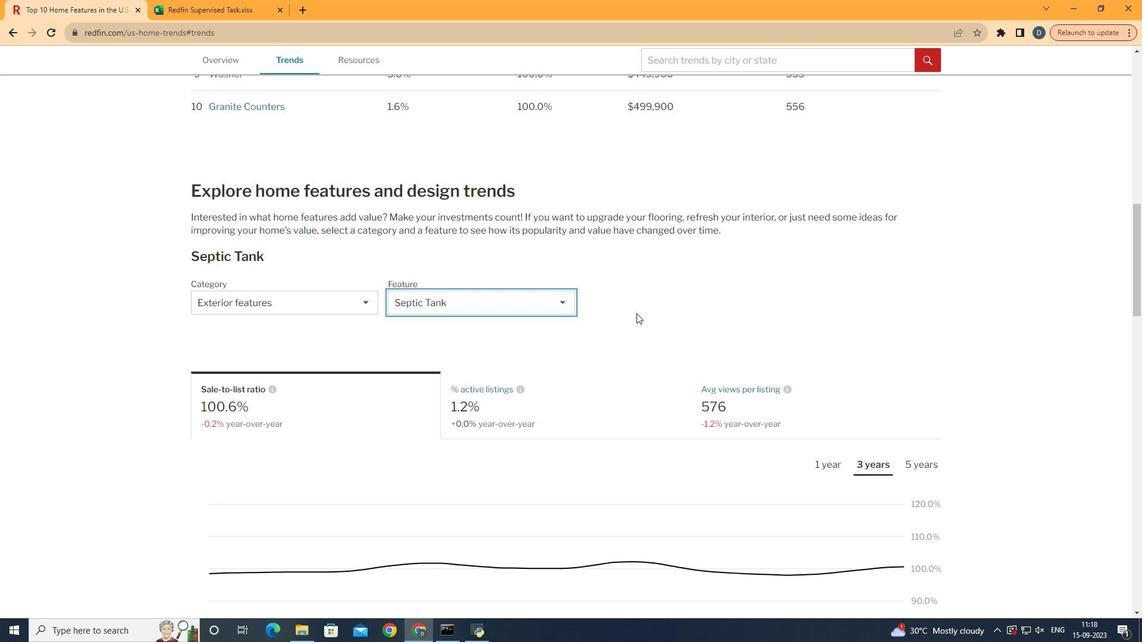 
Action: Mouse scrolled (636, 313) with delta (0, 0)
Screenshot: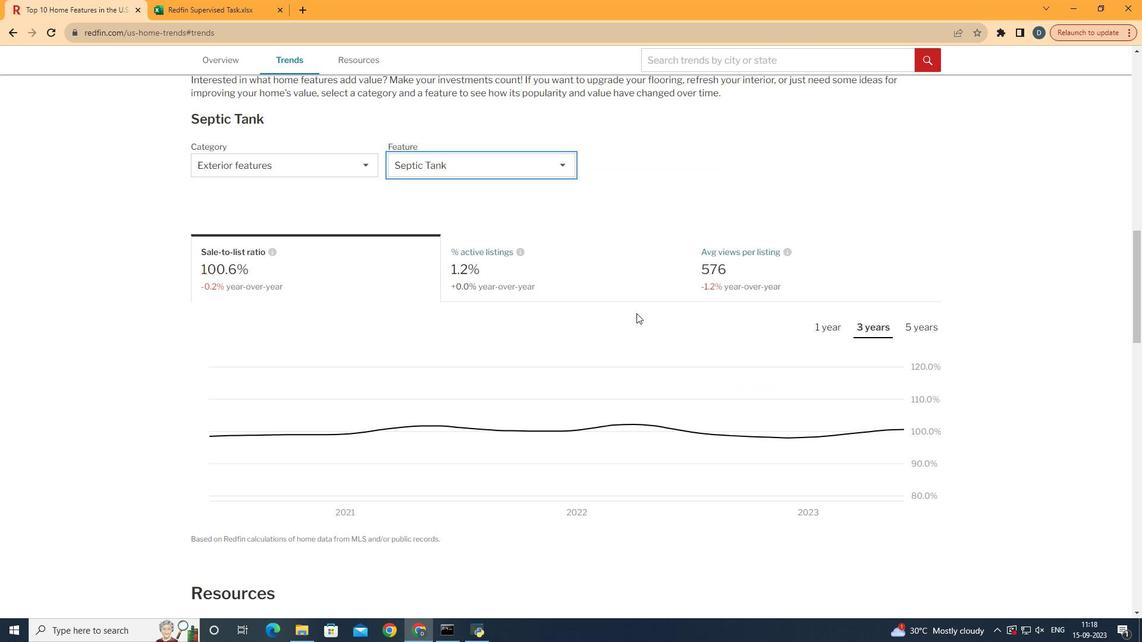 
Action: Mouse scrolled (636, 313) with delta (0, 0)
Screenshot: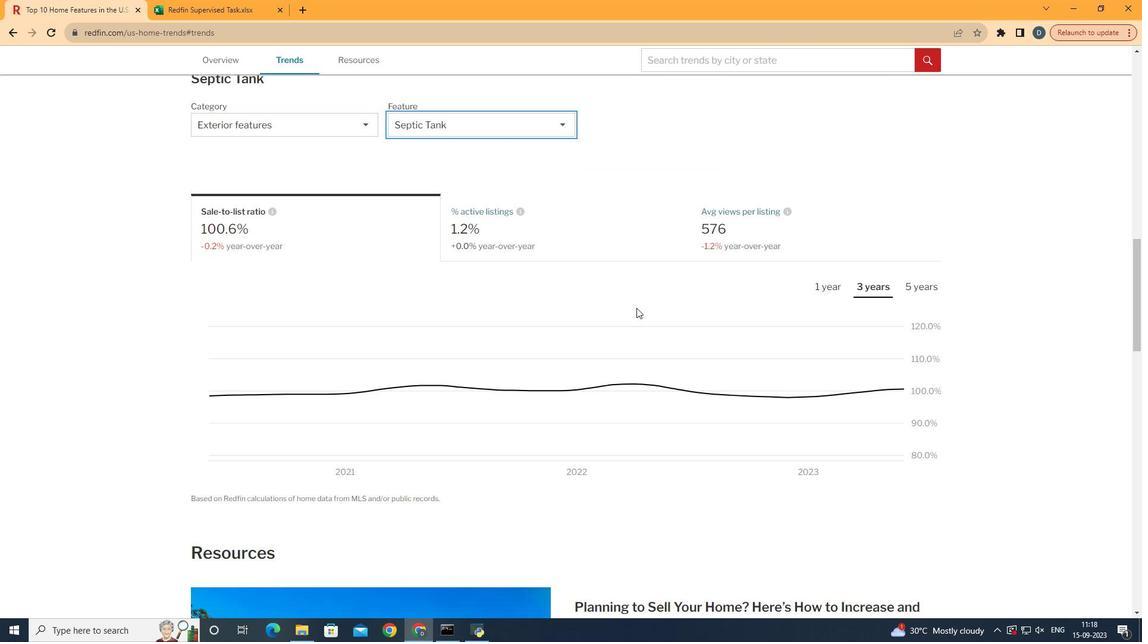 
Action: Mouse scrolled (636, 313) with delta (0, 0)
Screenshot: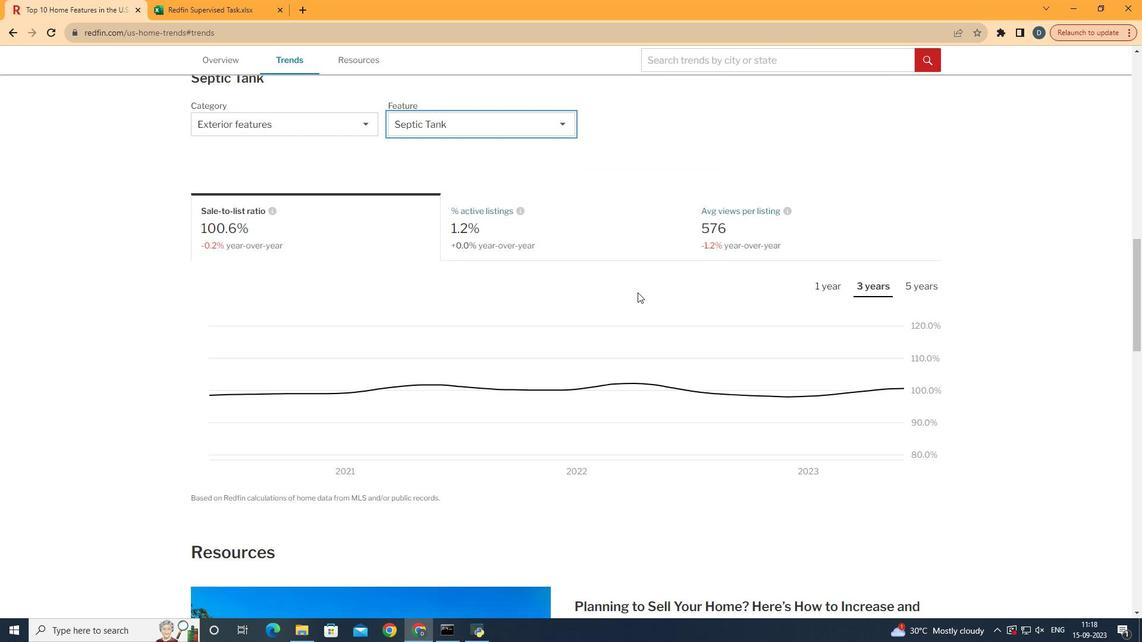 
Action: Mouse moved to (818, 217)
Screenshot: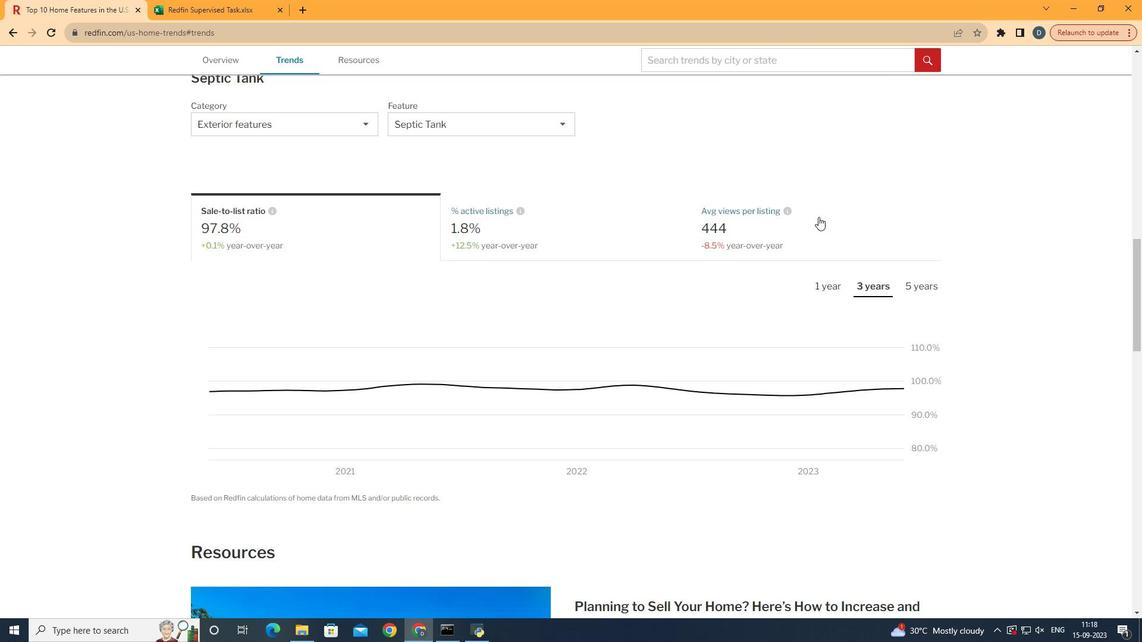 
Action: Mouse pressed left at (818, 217)
Screenshot: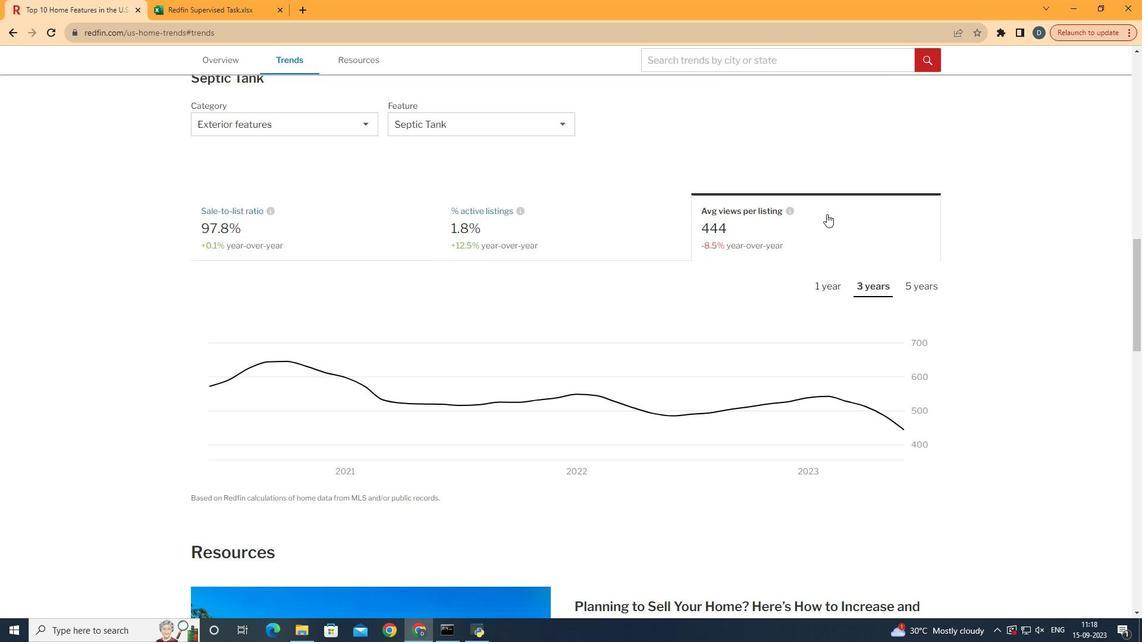 
Action: Mouse moved to (886, 289)
Screenshot: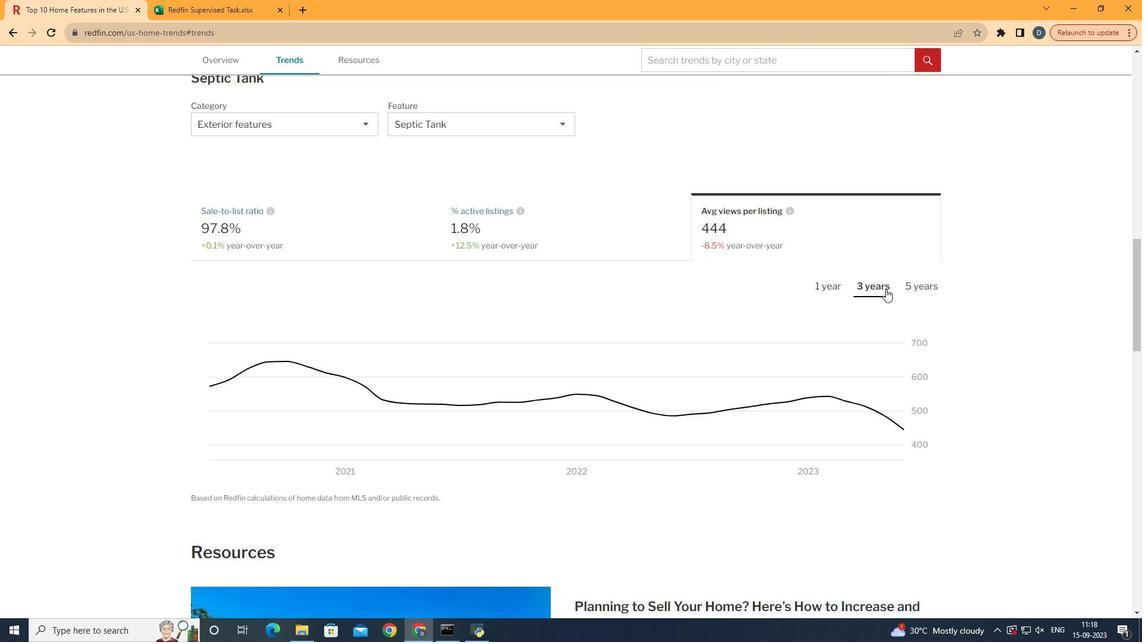 
Action: Mouse pressed left at (886, 289)
Screenshot: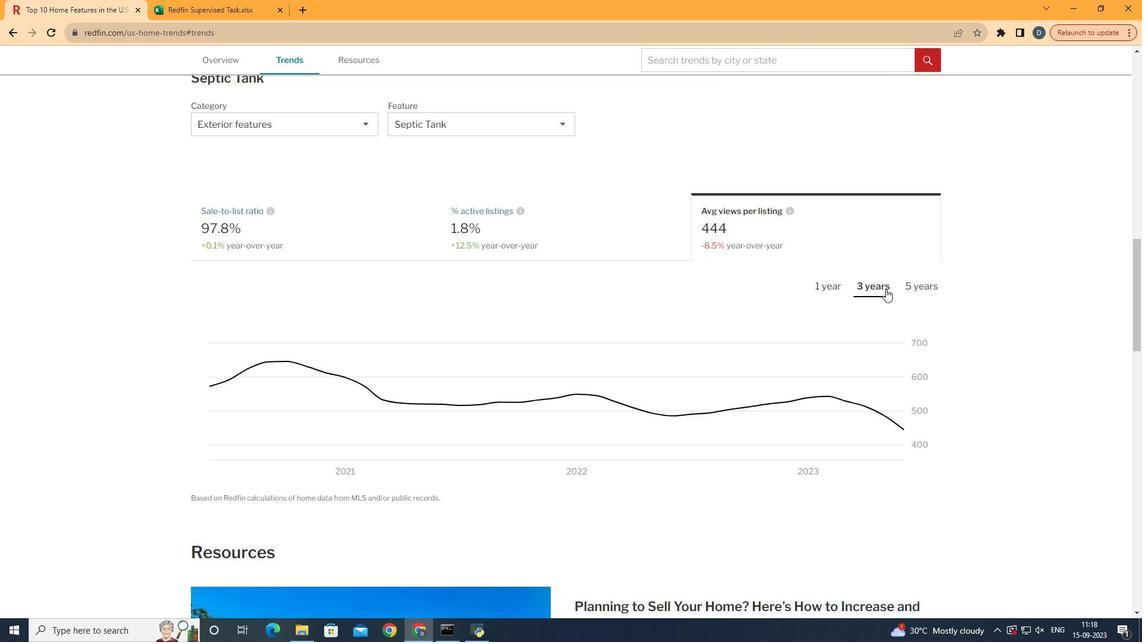 
